 Task: Find connections with filter location Traun with filter topic #happyfounderswith filter profile language German with filter current company Havells India Ltd with filter school Dr B R Ambedkar National Institute of Technology, Jalandhar with filter industry Periodical Publishing with filter service category Management Consulting with filter keywords title Speech Pathologist
Action: Mouse moved to (590, 110)
Screenshot: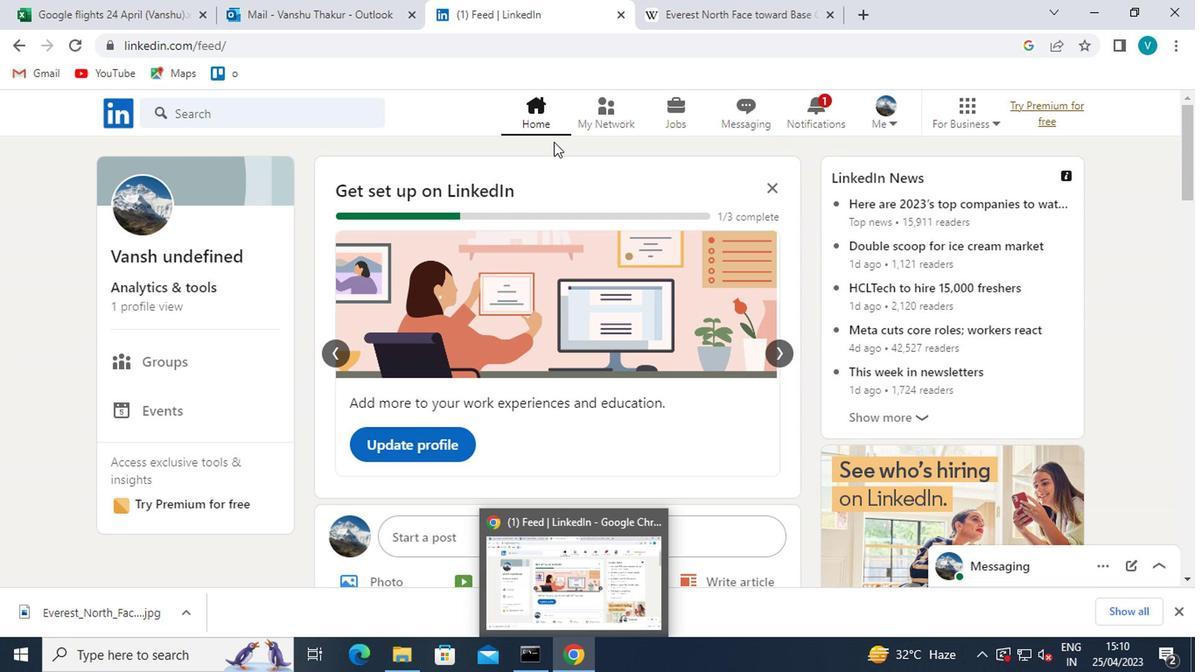
Action: Mouse pressed left at (590, 110)
Screenshot: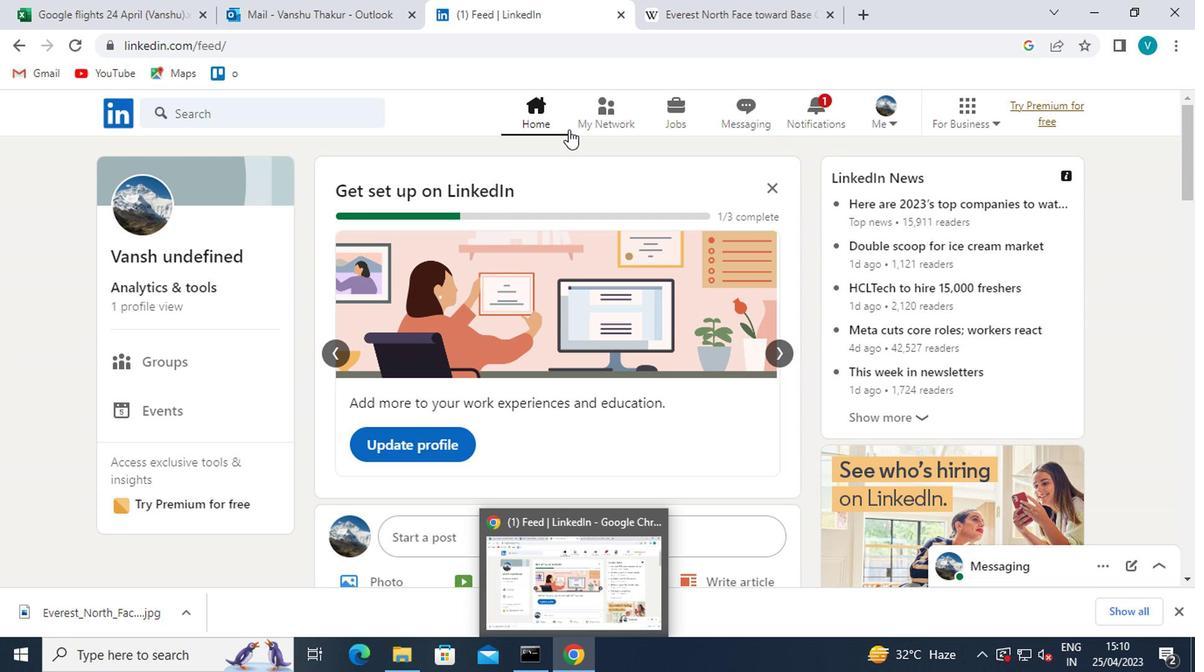 
Action: Mouse moved to (182, 205)
Screenshot: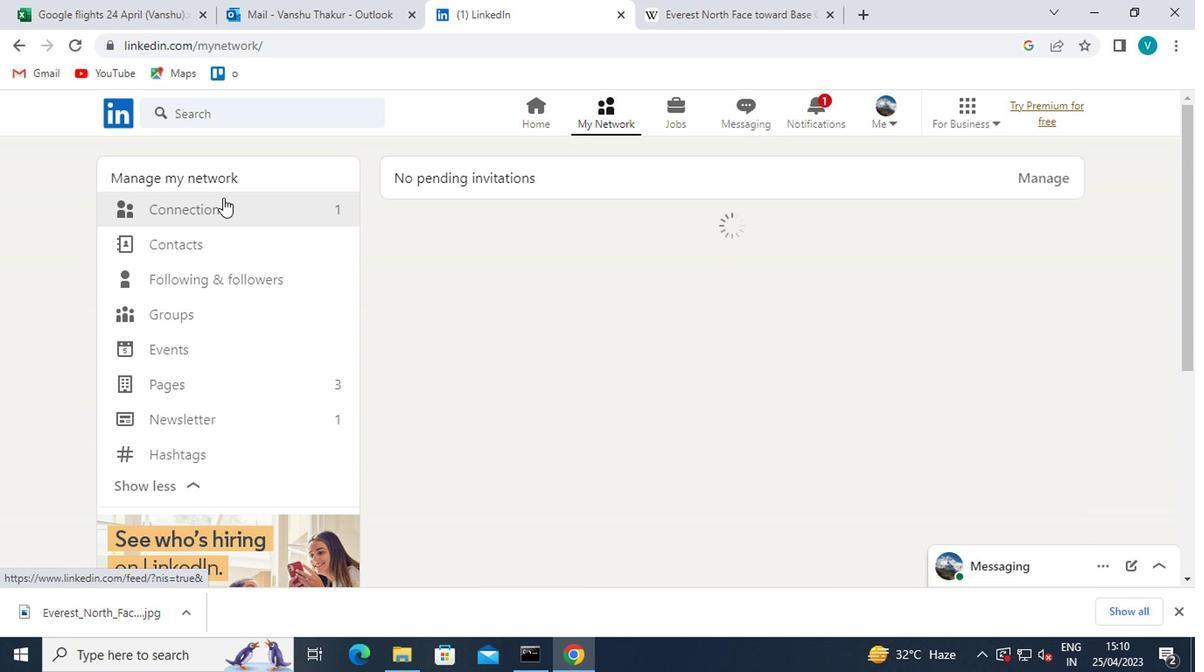 
Action: Mouse pressed left at (182, 205)
Screenshot: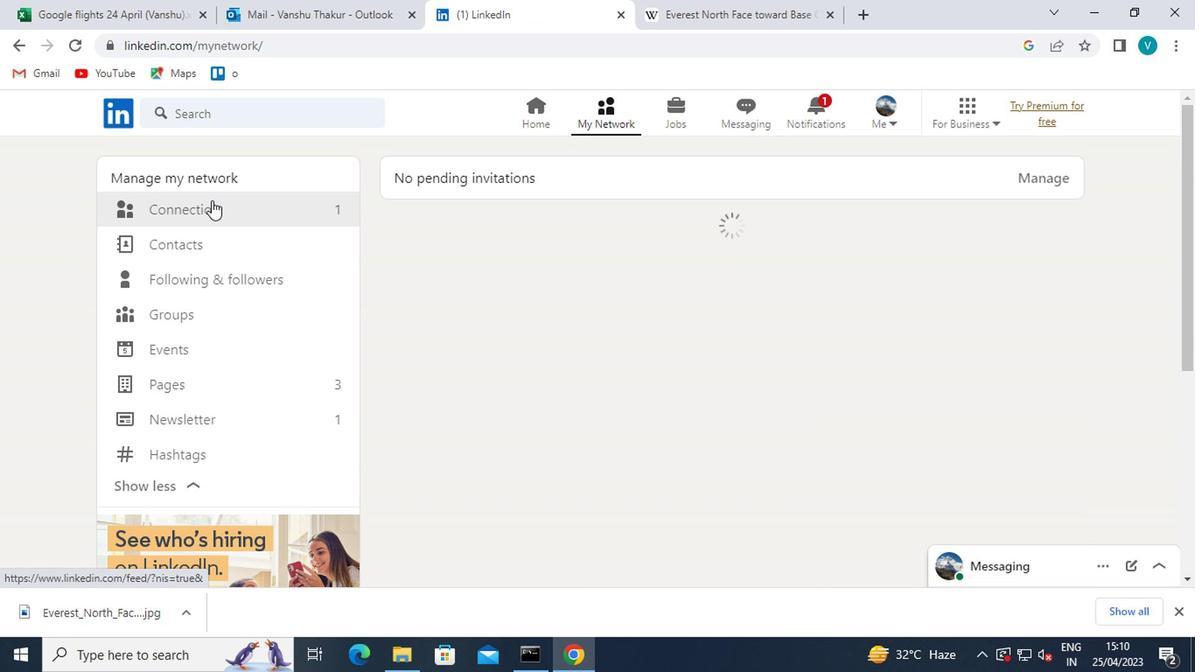 
Action: Mouse moved to (723, 212)
Screenshot: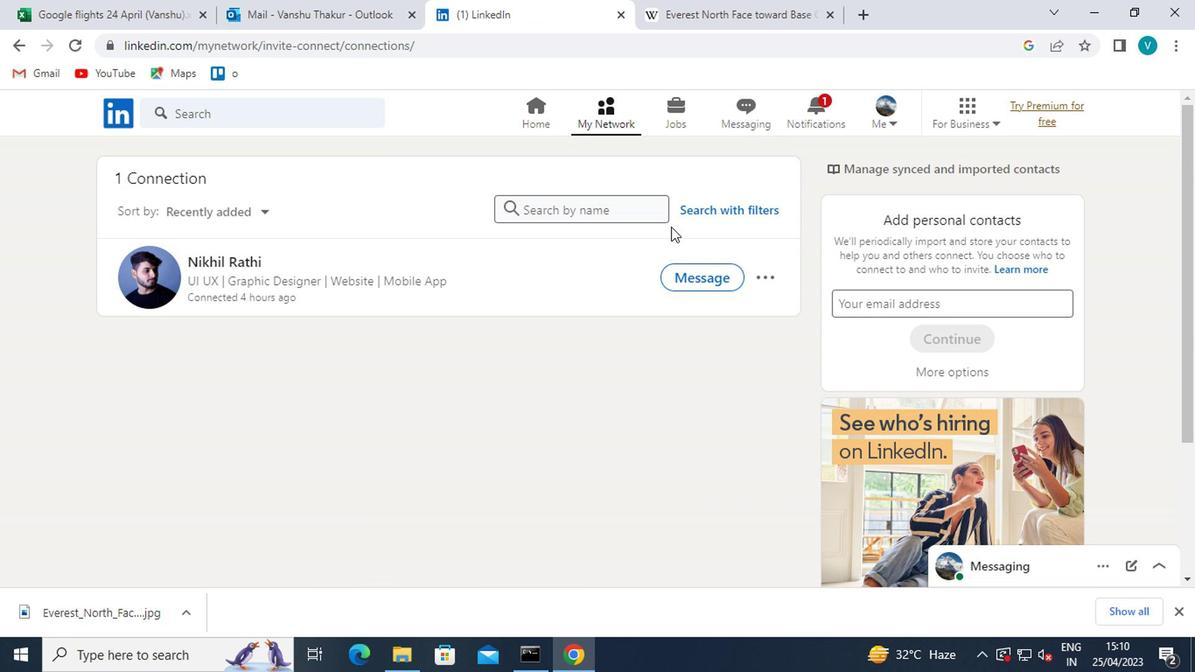 
Action: Mouse pressed left at (723, 212)
Screenshot: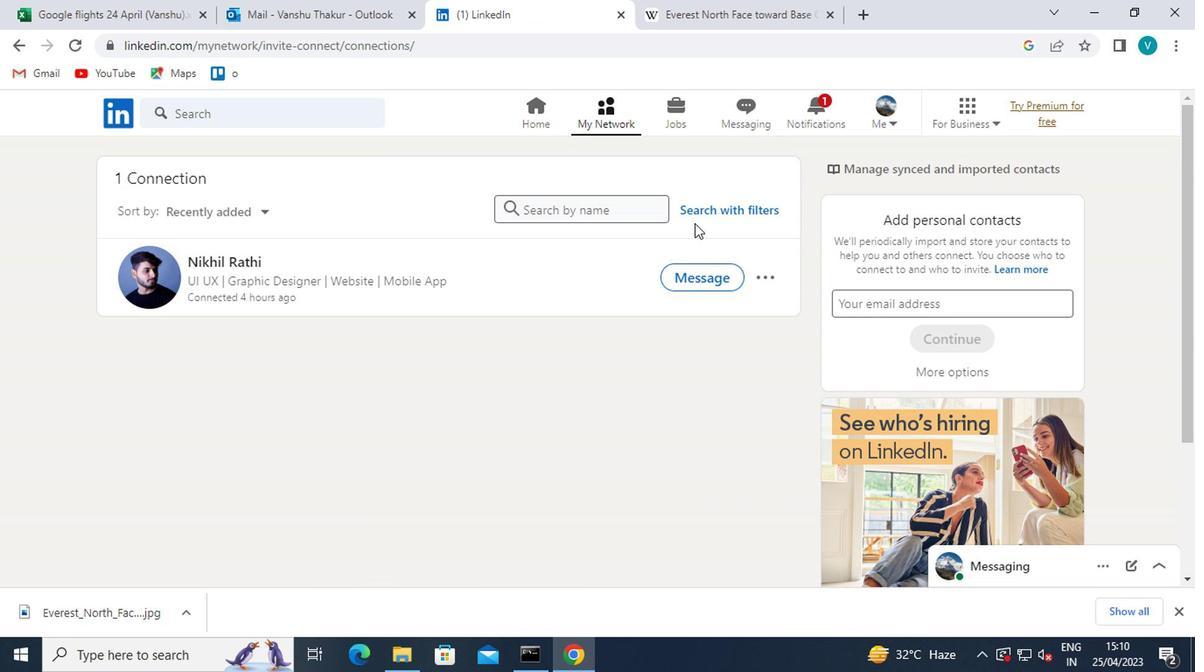 
Action: Mouse moved to (598, 161)
Screenshot: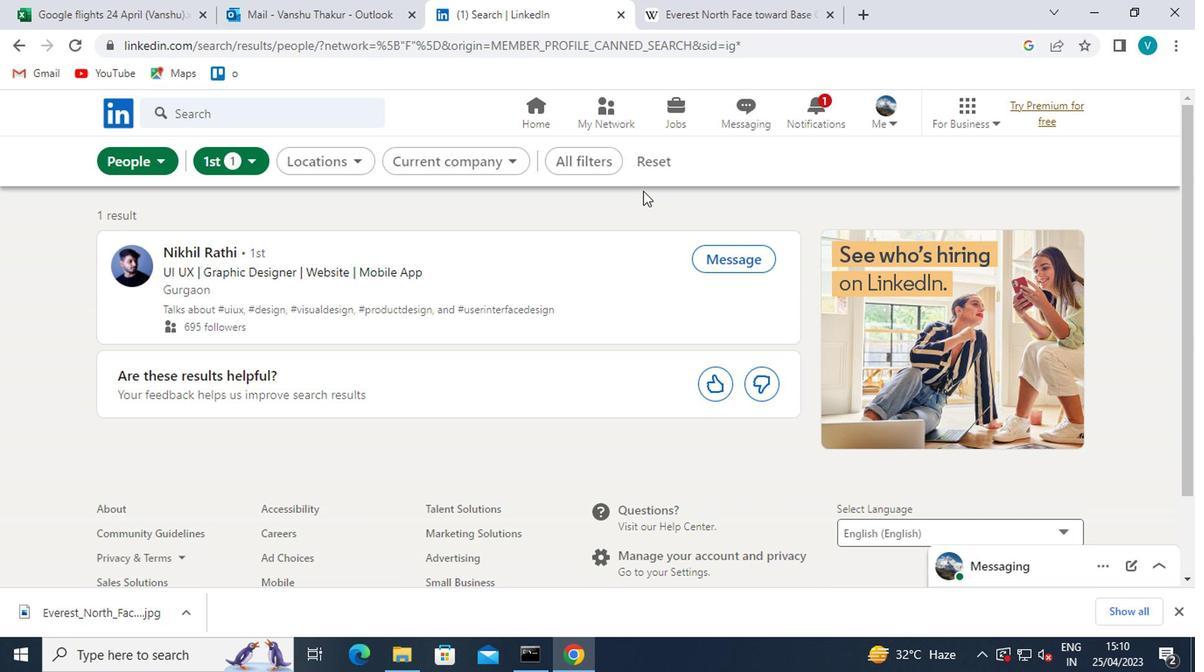 
Action: Mouse pressed left at (598, 161)
Screenshot: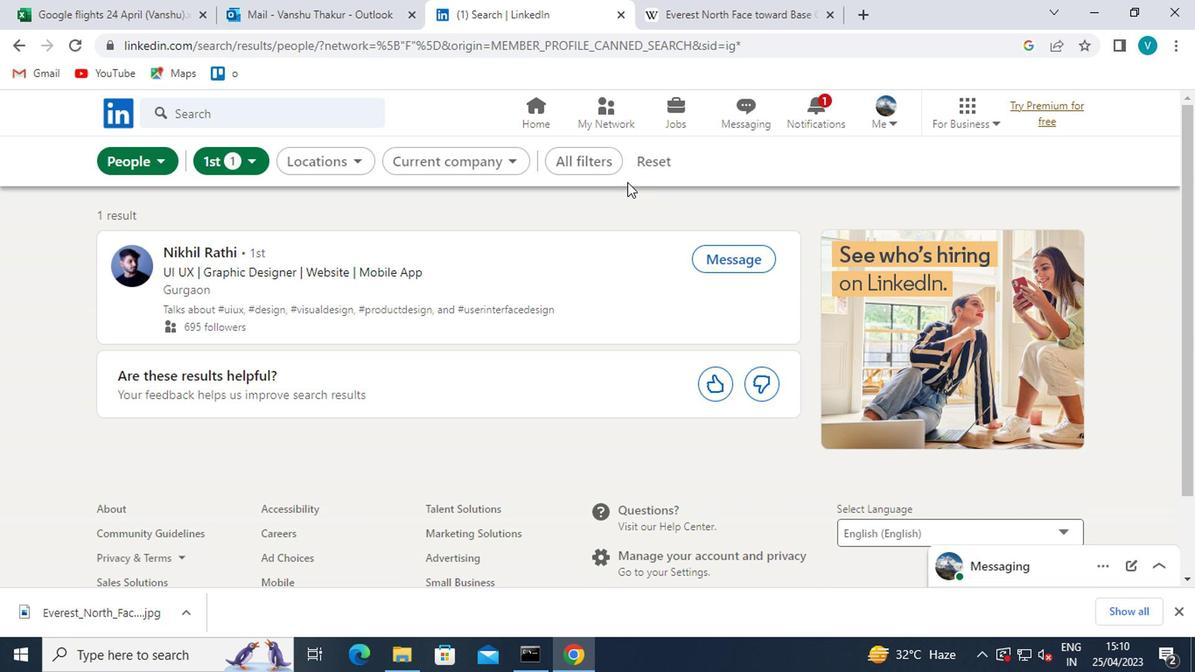 
Action: Mouse moved to (786, 311)
Screenshot: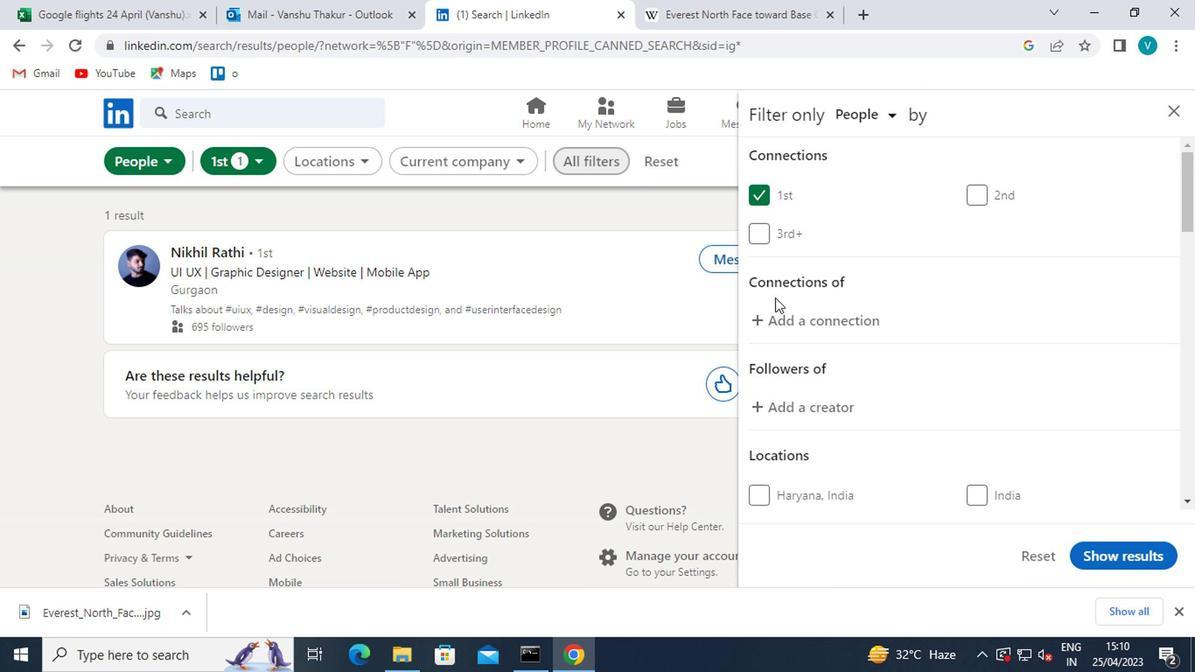 
Action: Mouse scrolled (786, 311) with delta (0, 0)
Screenshot: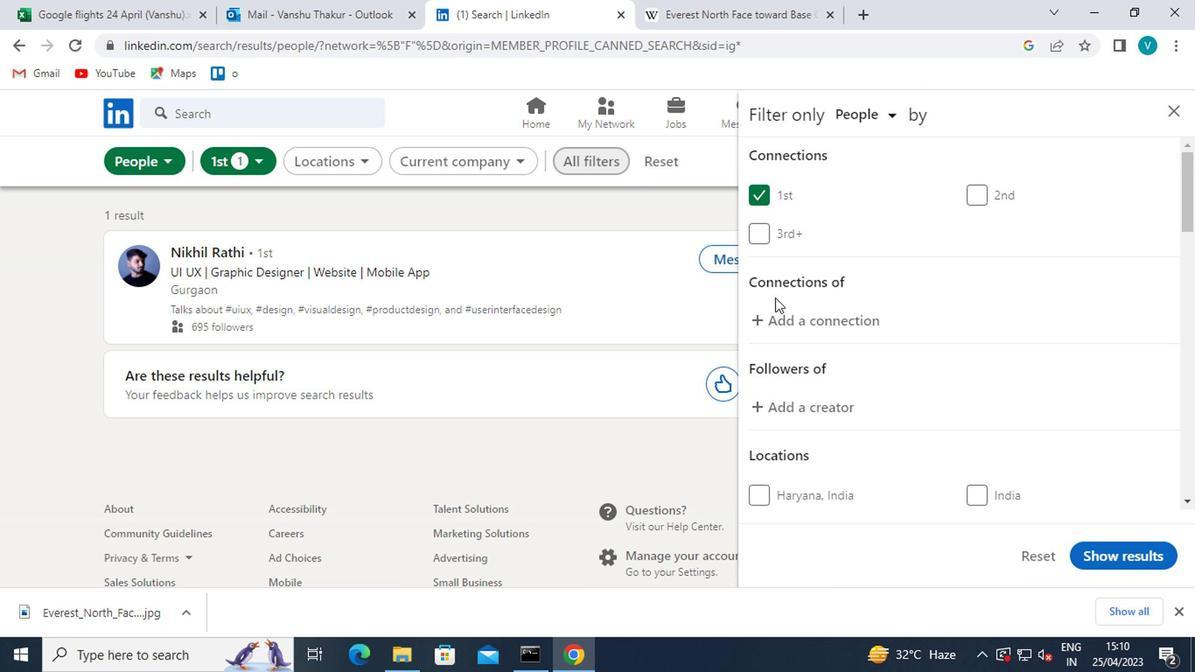 
Action: Mouse moved to (788, 313)
Screenshot: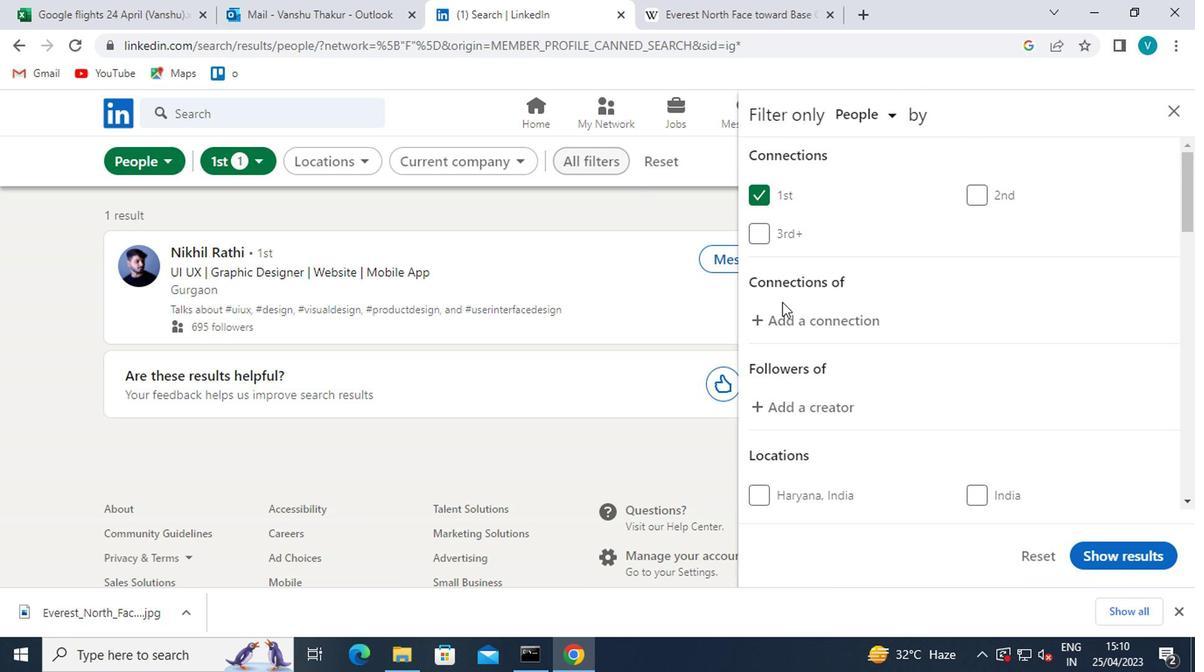 
Action: Mouse scrolled (788, 312) with delta (0, -1)
Screenshot: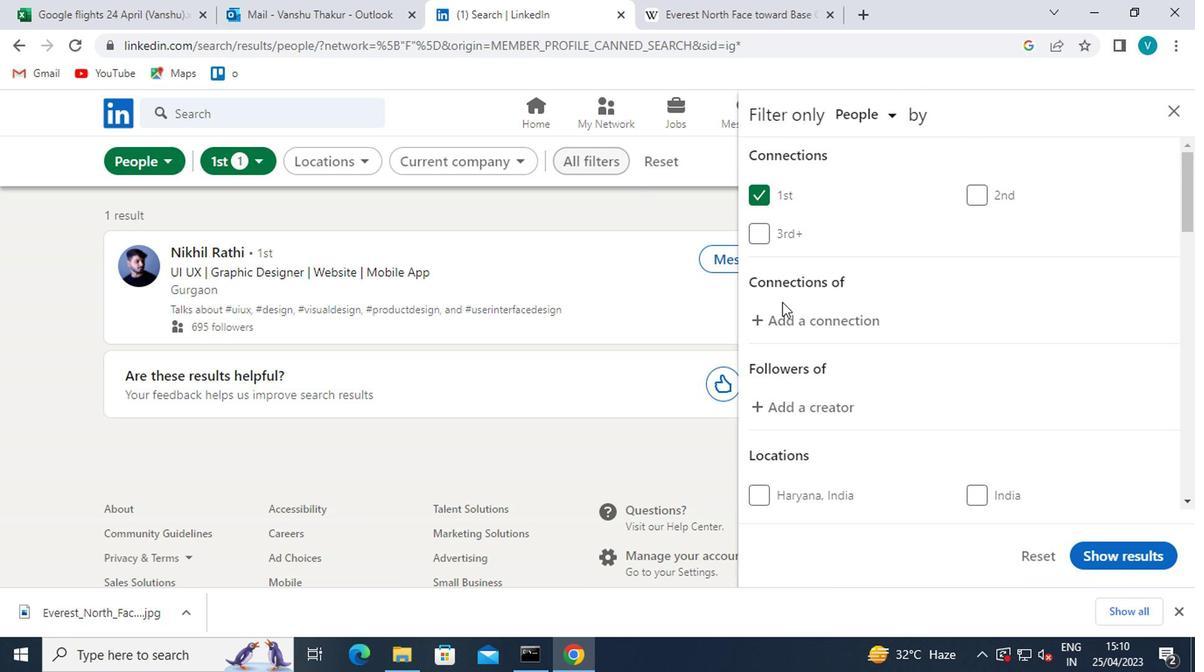 
Action: Mouse moved to (803, 391)
Screenshot: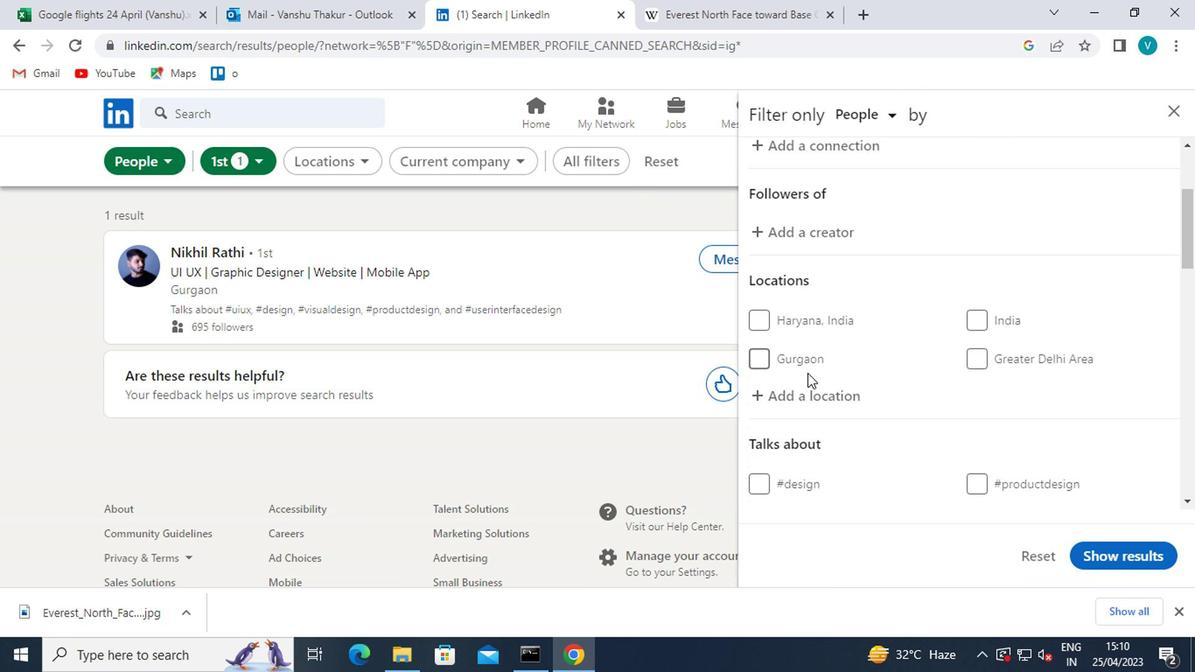 
Action: Mouse pressed left at (803, 391)
Screenshot: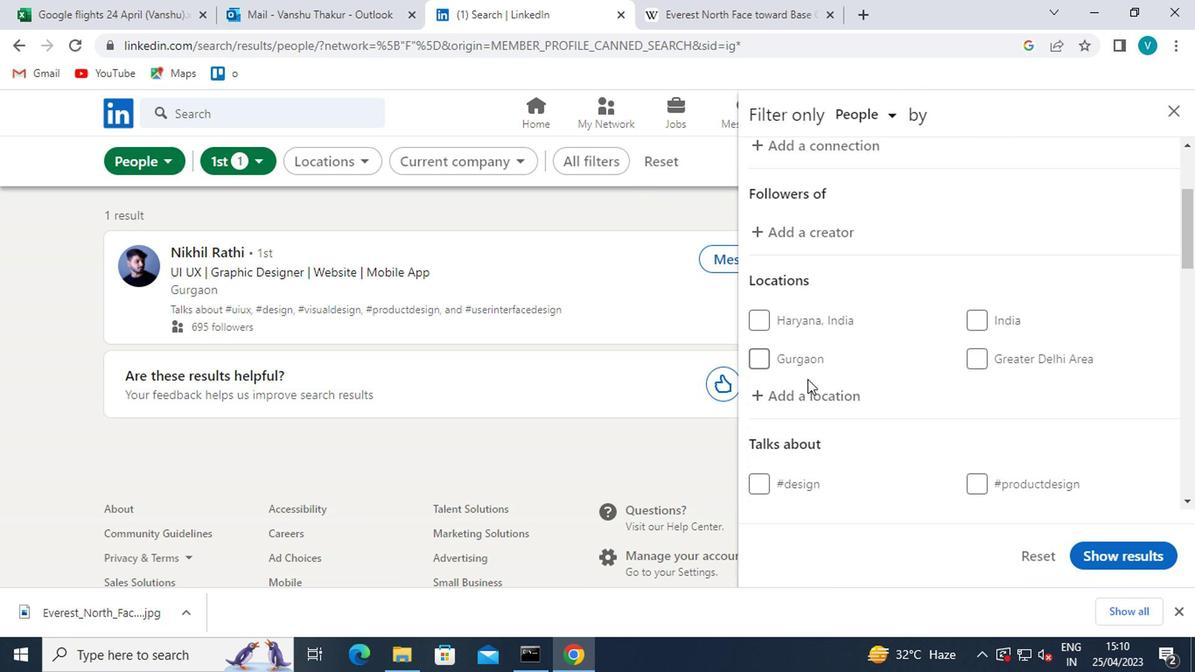 
Action: Key pressed <Key.shift>TRAUN
Screenshot: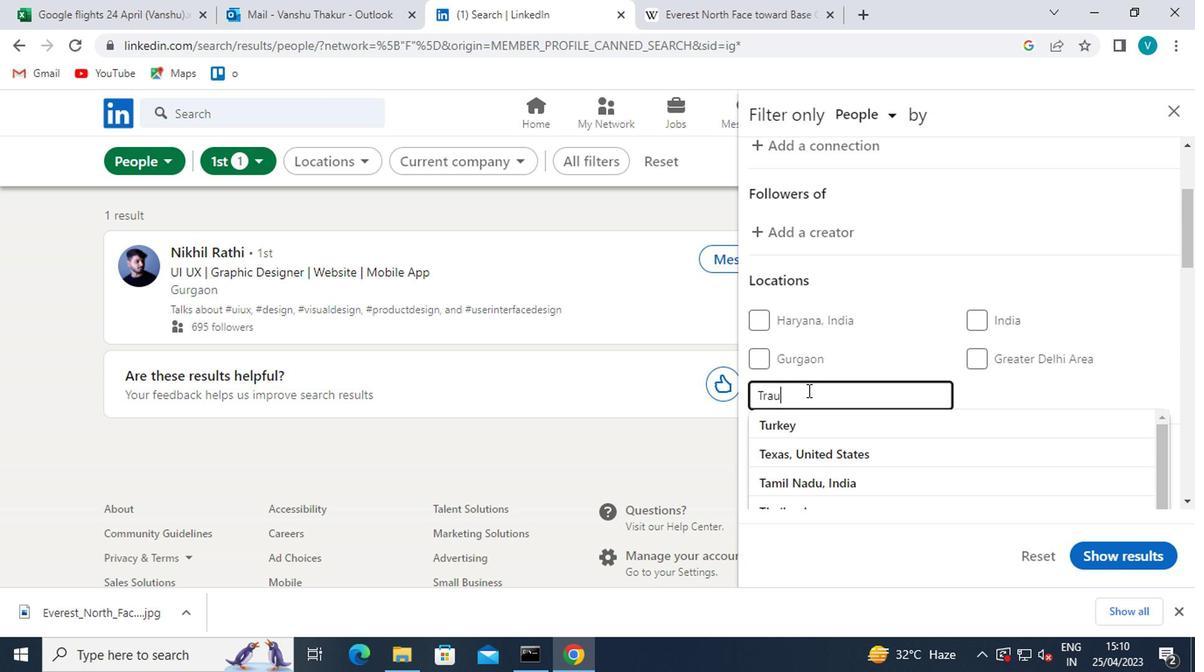 
Action: Mouse moved to (806, 435)
Screenshot: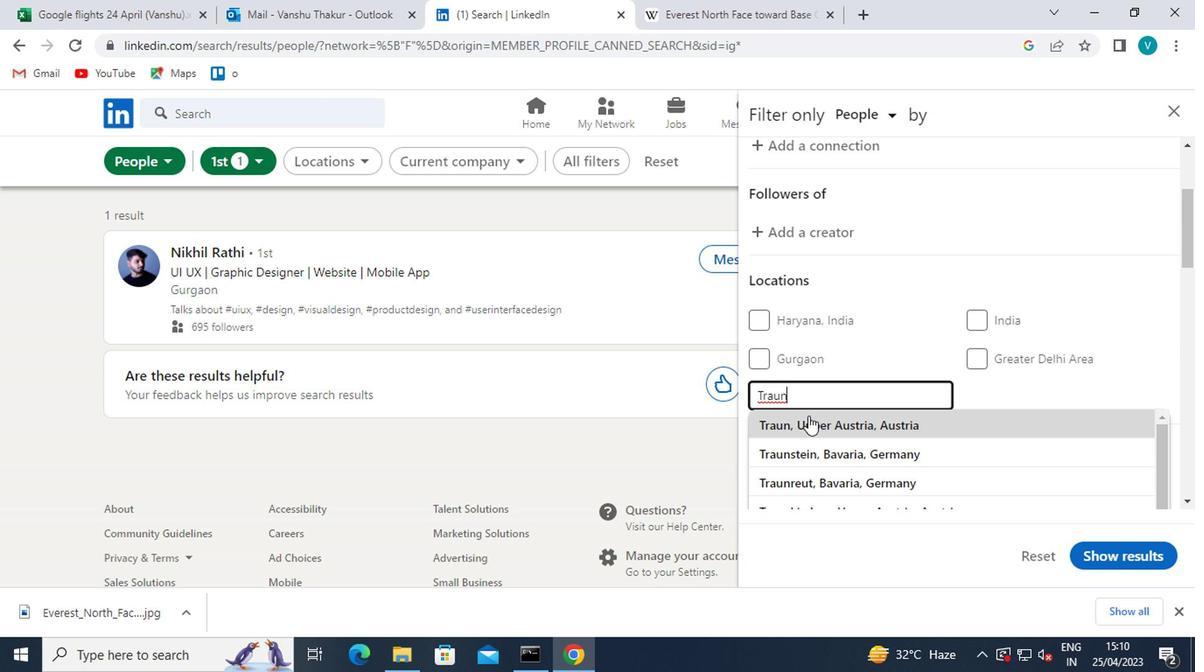 
Action: Mouse pressed left at (806, 435)
Screenshot: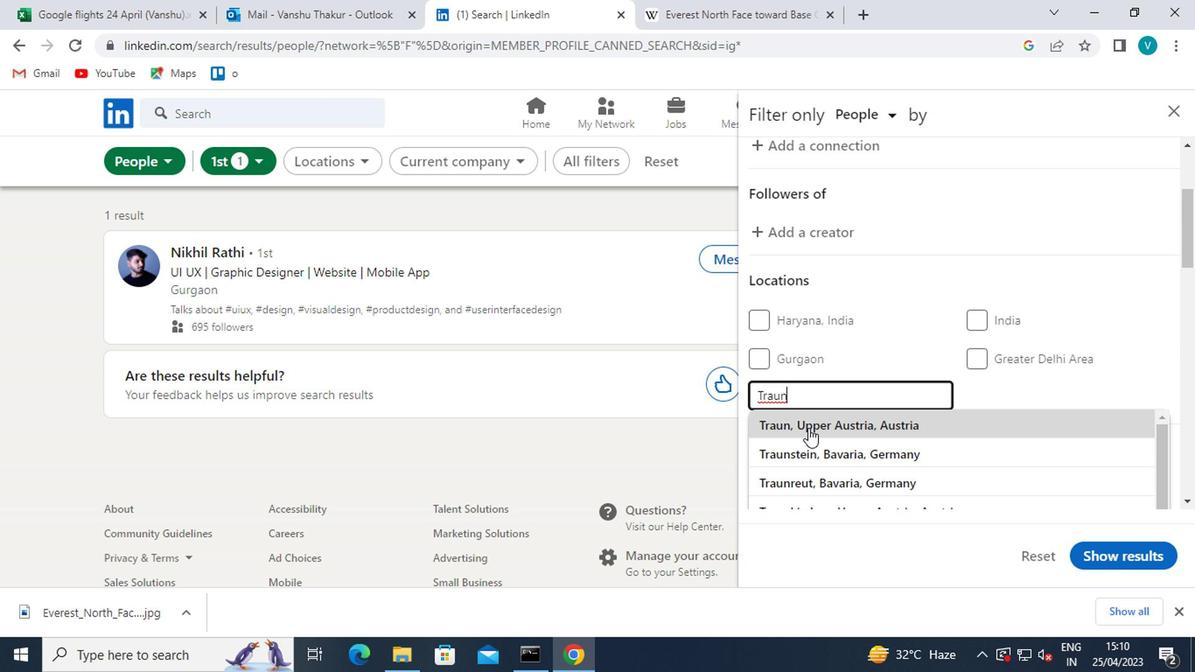 
Action: Mouse moved to (818, 435)
Screenshot: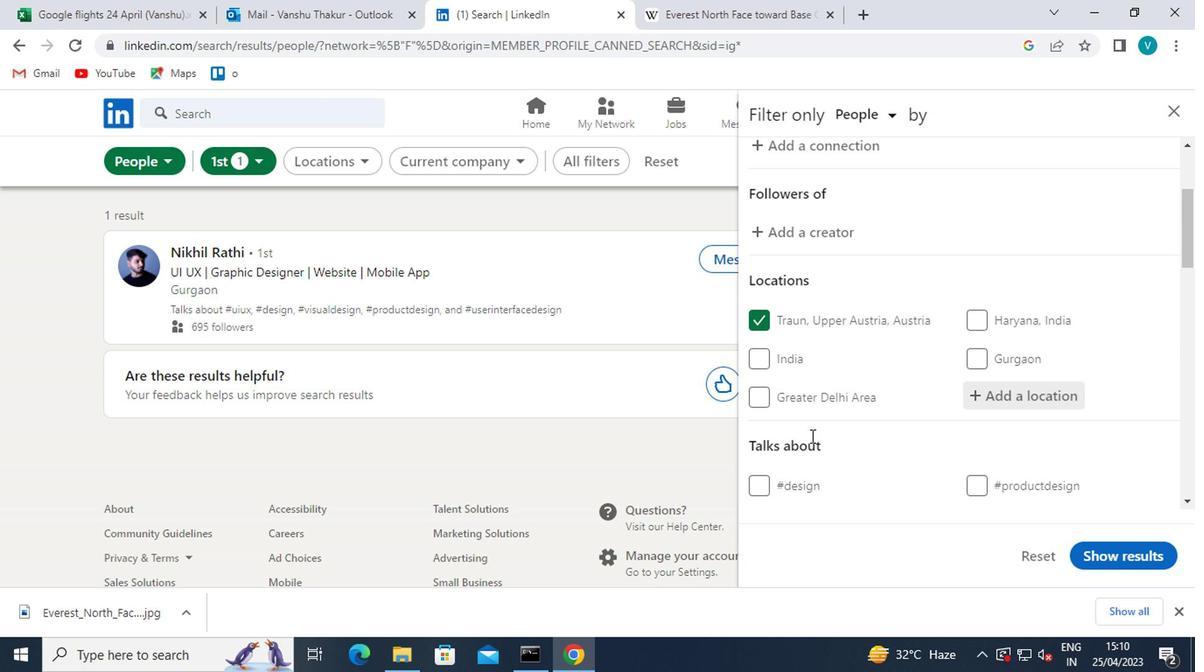 
Action: Mouse scrolled (818, 433) with delta (0, -1)
Screenshot: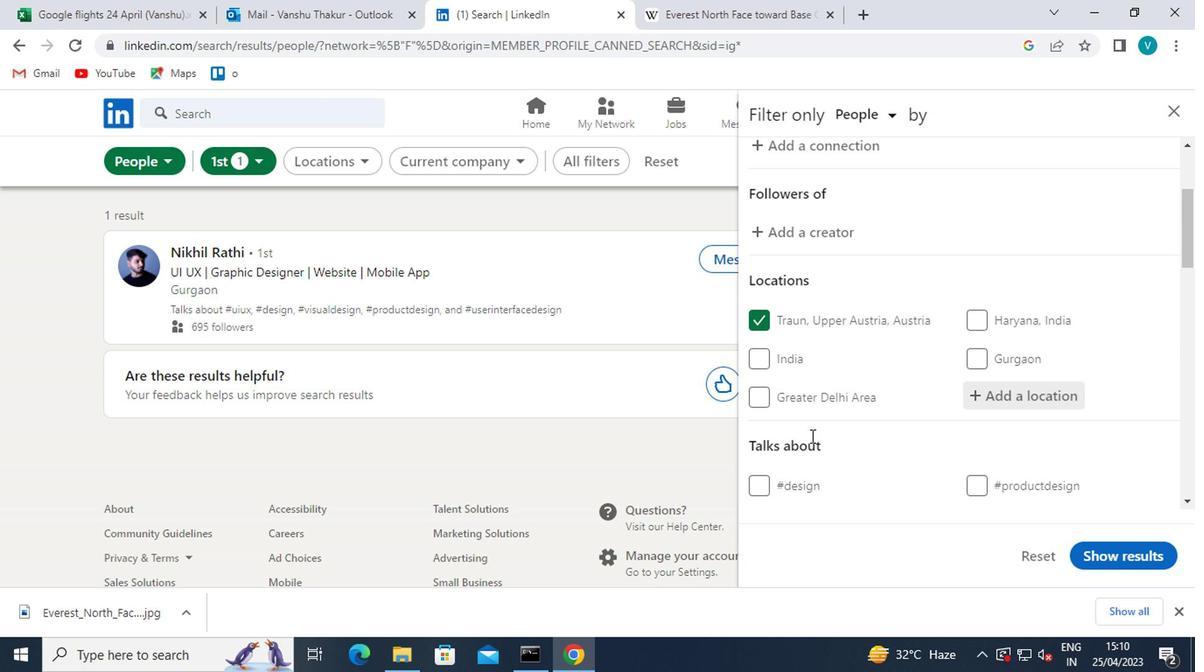 
Action: Mouse moved to (819, 435)
Screenshot: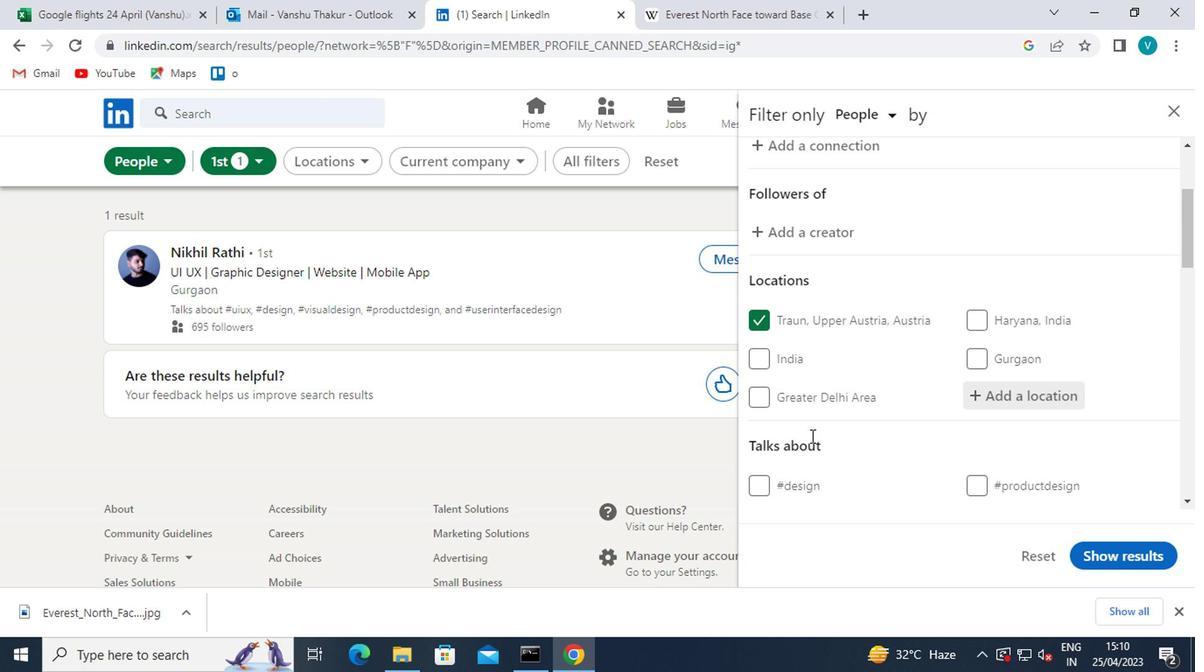 
Action: Mouse scrolled (819, 433) with delta (0, -1)
Screenshot: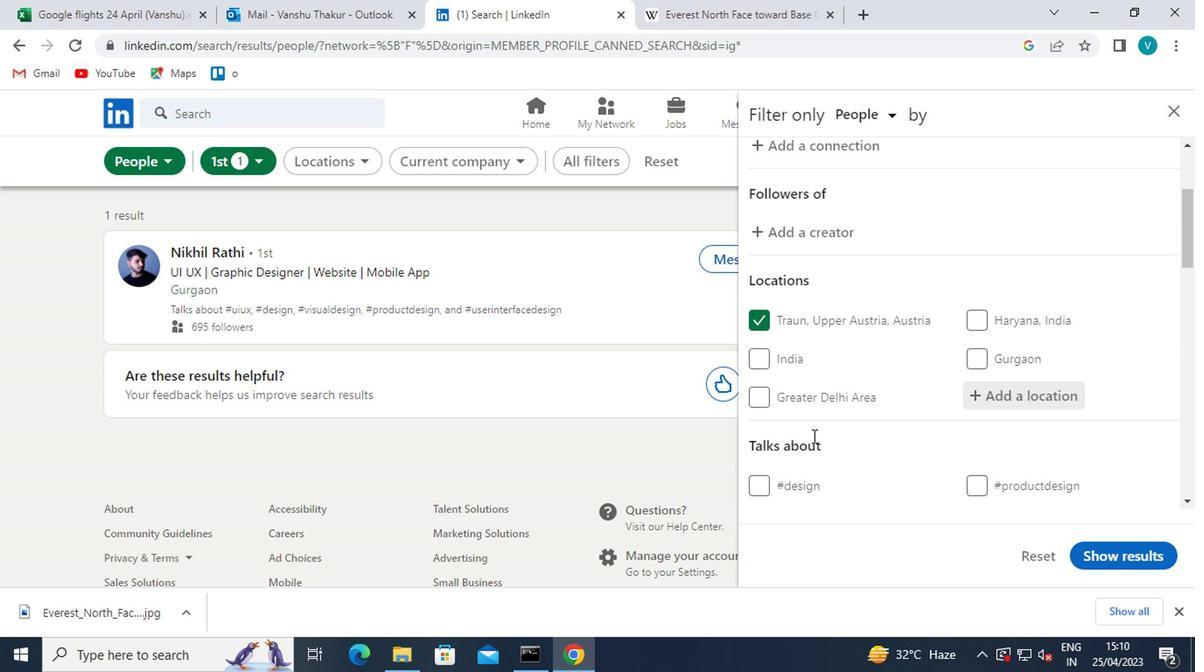 
Action: Mouse moved to (979, 383)
Screenshot: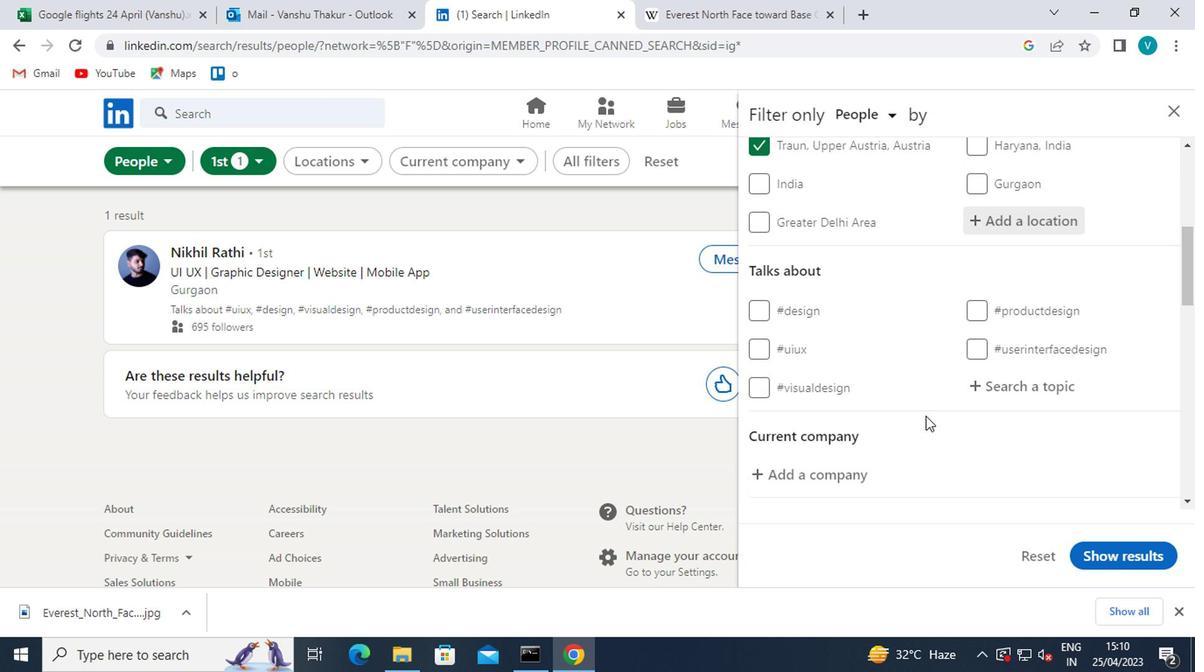 
Action: Mouse pressed left at (979, 383)
Screenshot: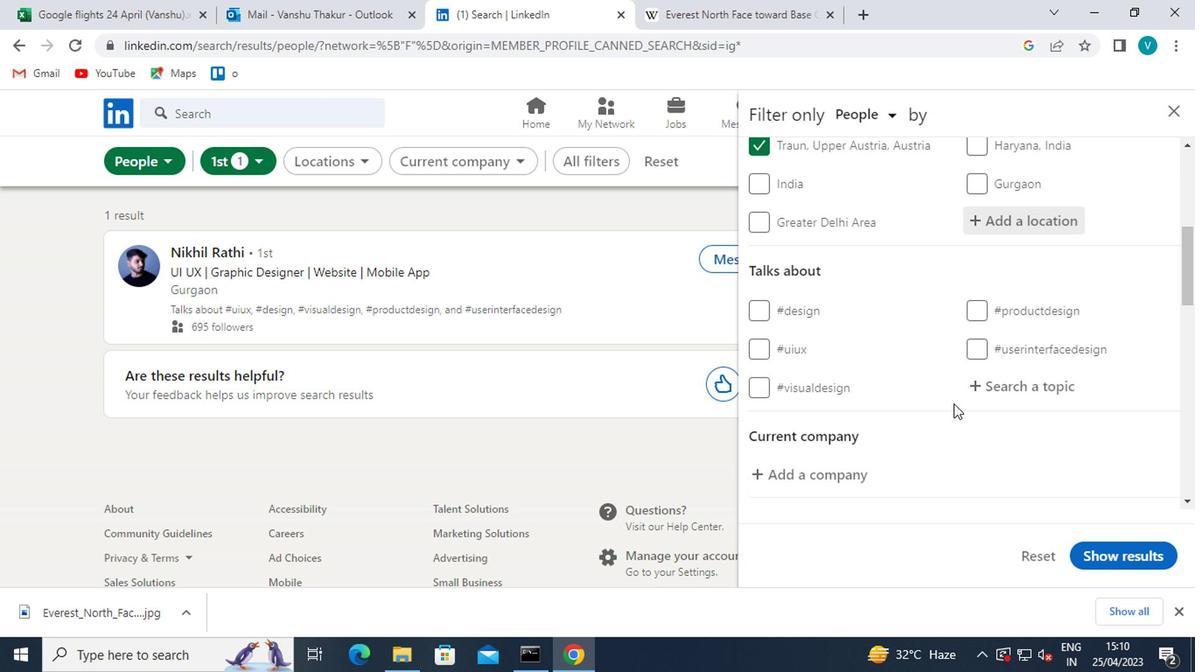 
Action: Mouse moved to (979, 383)
Screenshot: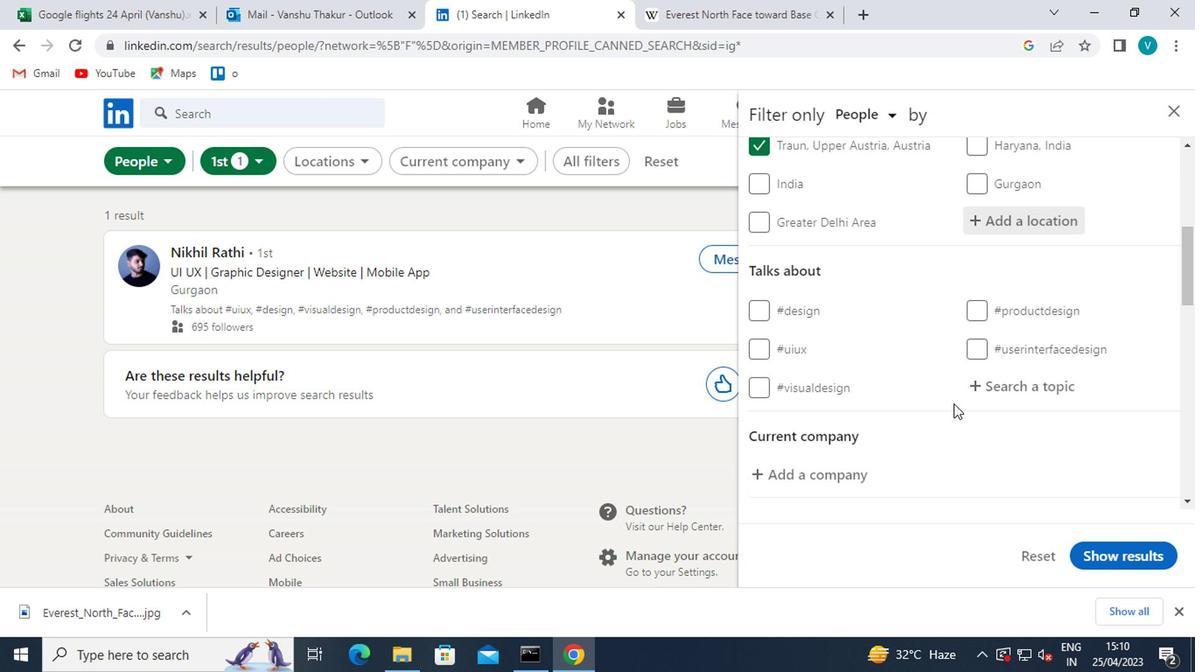 
Action: Key pressed <Key.shift><Key.shift><Key.shift>#HAPPYFOUNDERS
Screenshot: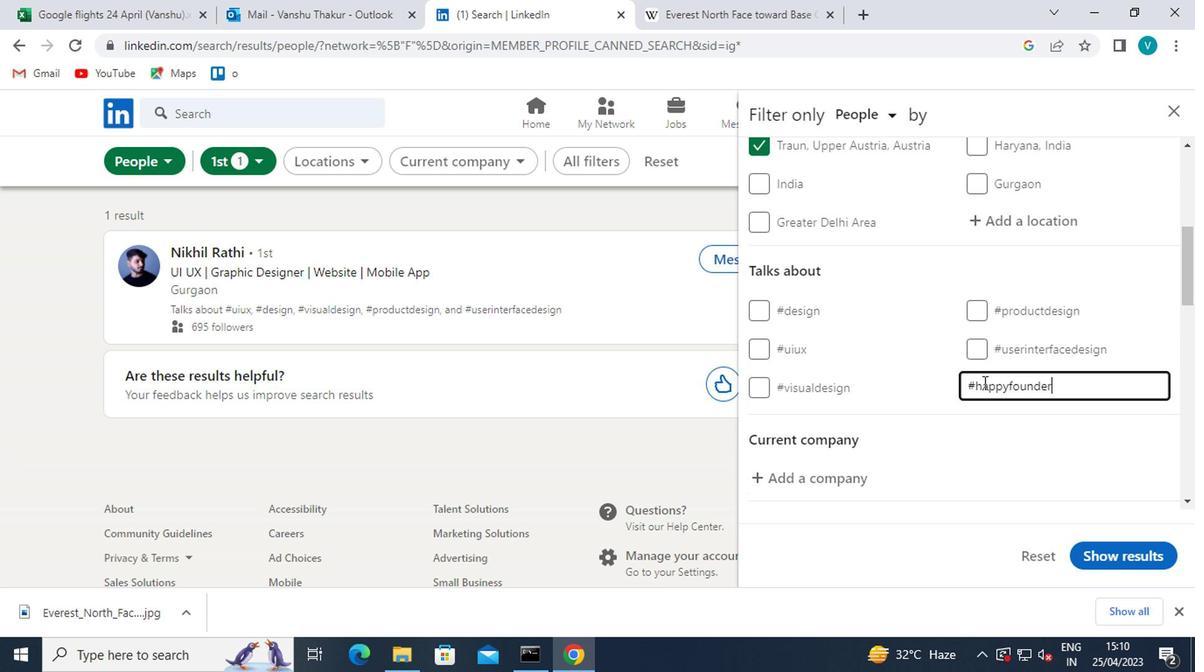 
Action: Mouse moved to (1020, 418)
Screenshot: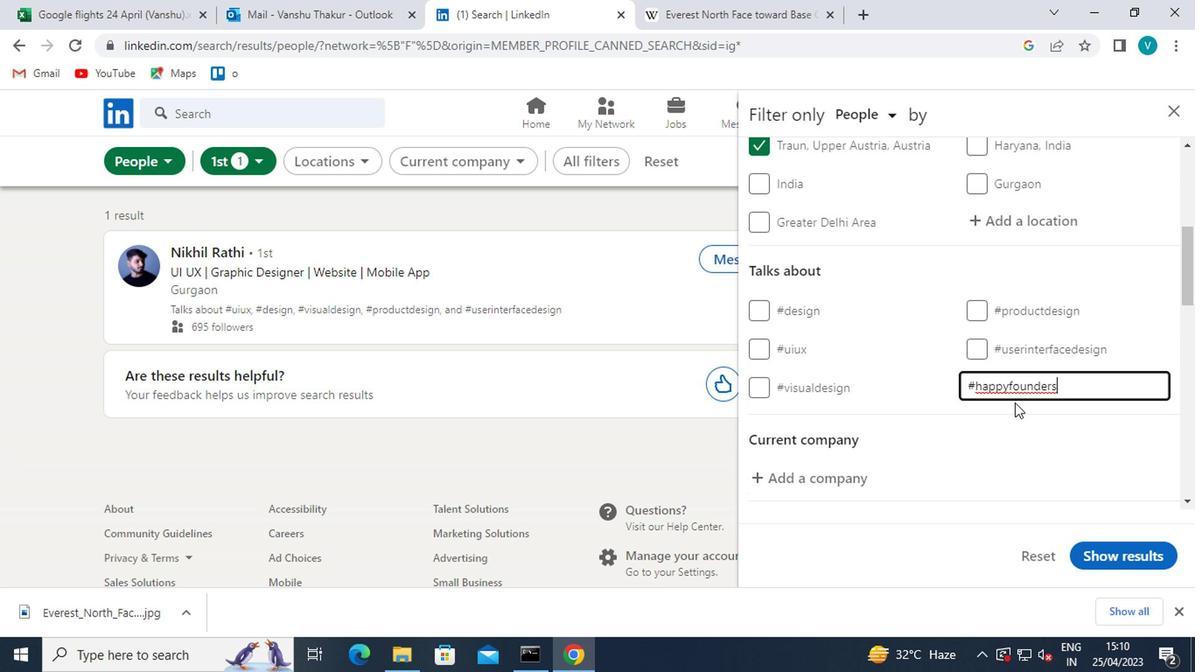 
Action: Mouse pressed left at (1020, 418)
Screenshot: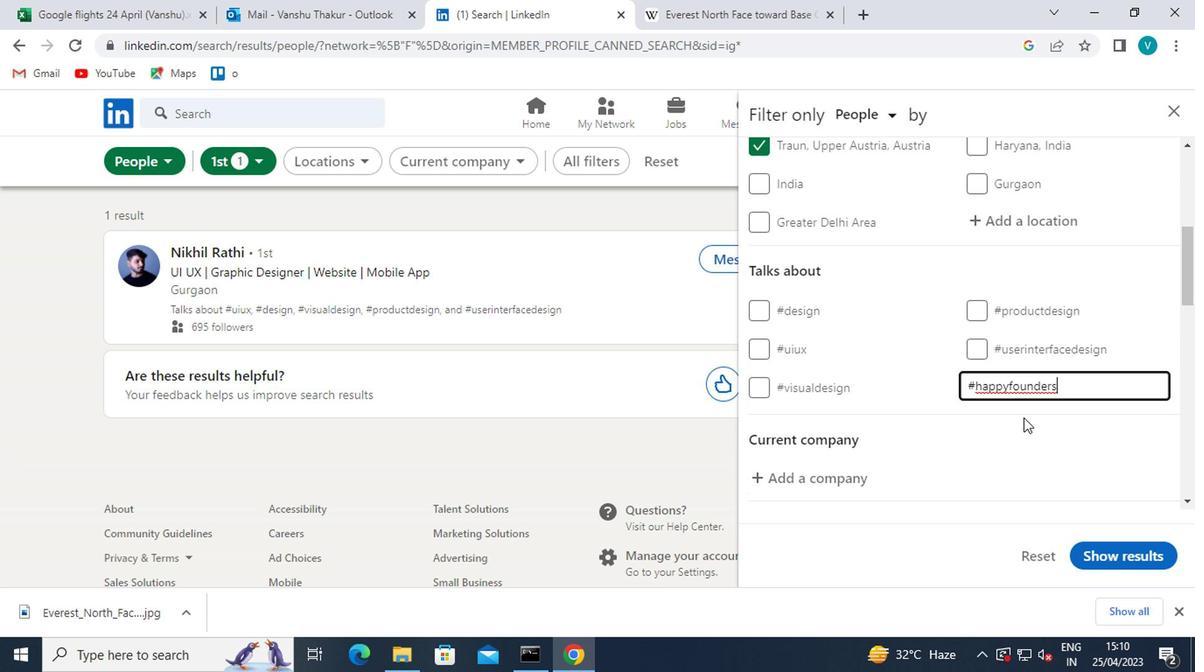 
Action: Mouse scrolled (1020, 417) with delta (0, 0)
Screenshot: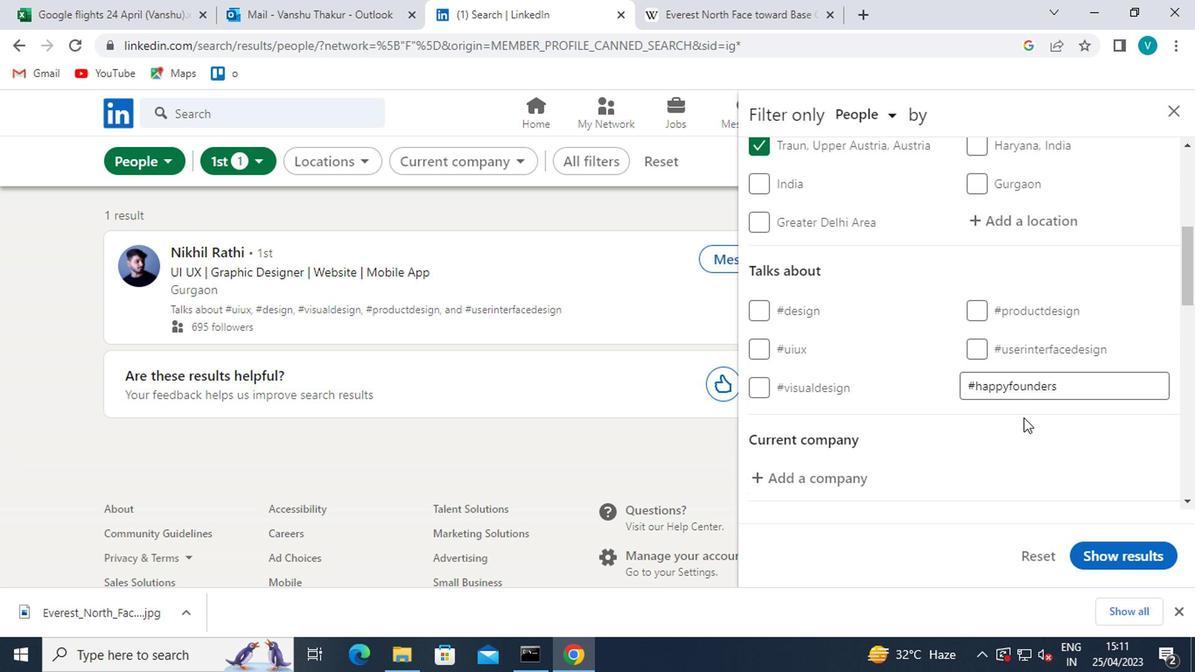 
Action: Mouse scrolled (1020, 417) with delta (0, 0)
Screenshot: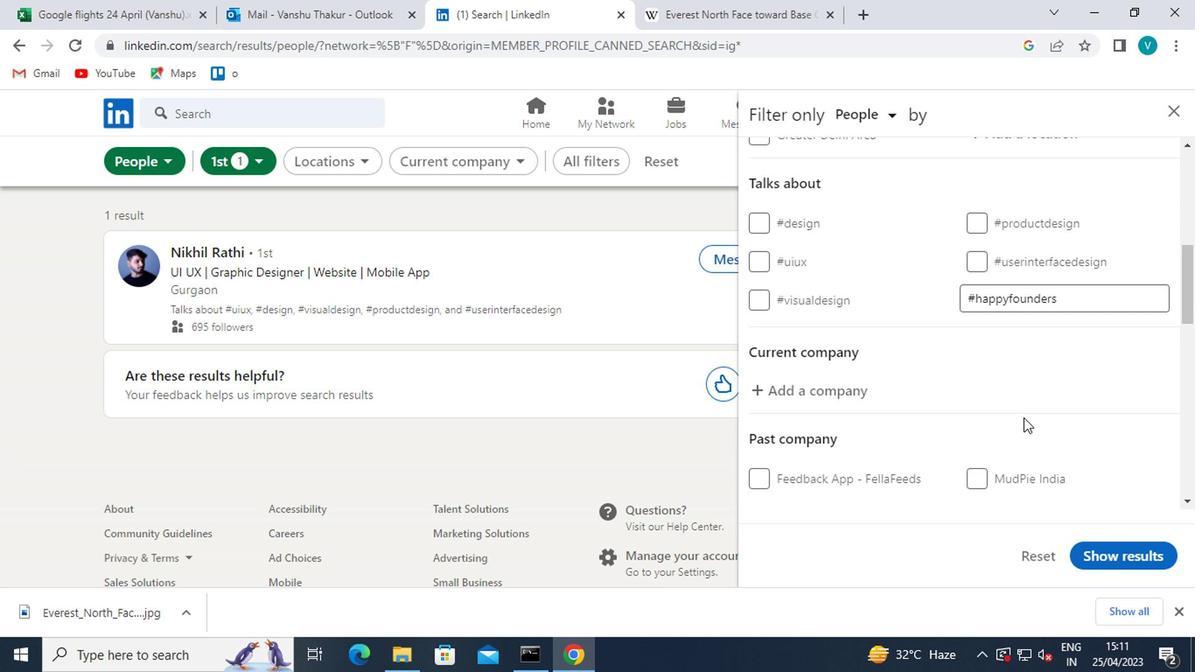 
Action: Mouse scrolled (1020, 417) with delta (0, 0)
Screenshot: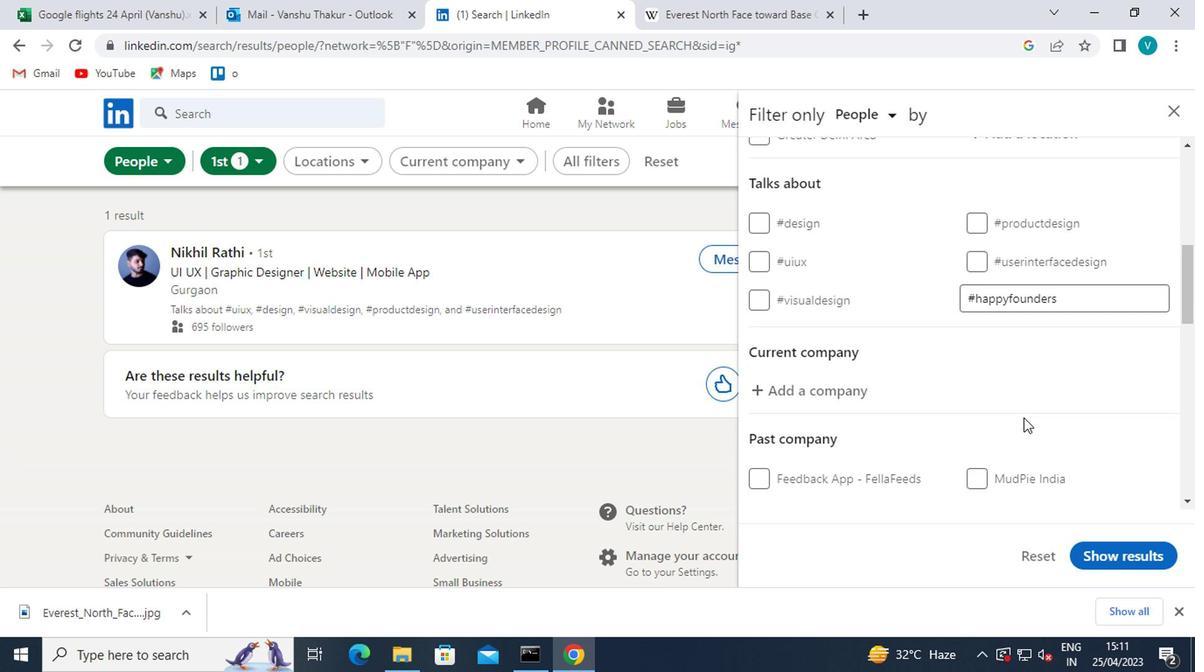 
Action: Mouse scrolled (1020, 417) with delta (0, 0)
Screenshot: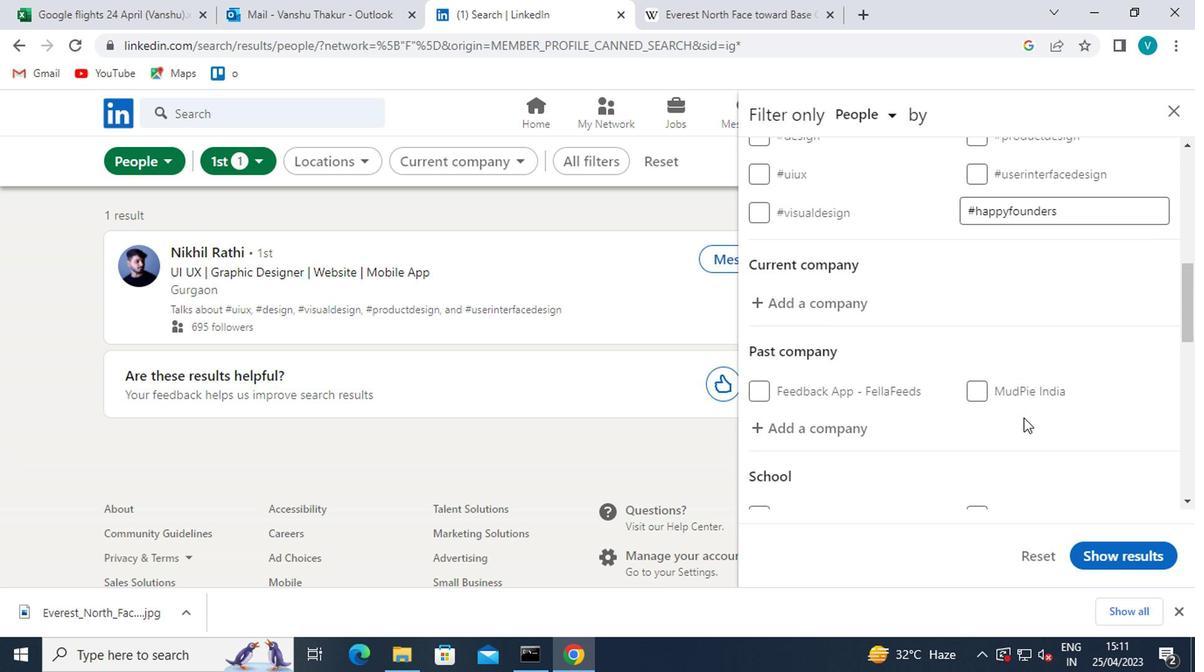 
Action: Mouse scrolled (1020, 417) with delta (0, 0)
Screenshot: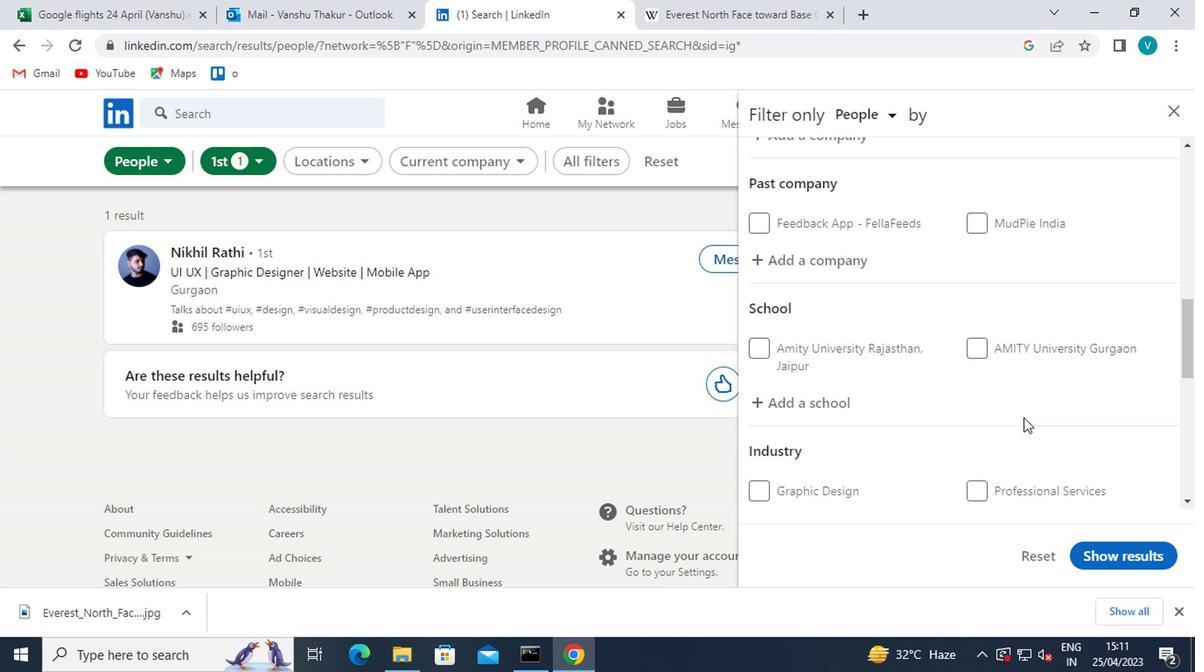 
Action: Mouse scrolled (1020, 417) with delta (0, 0)
Screenshot: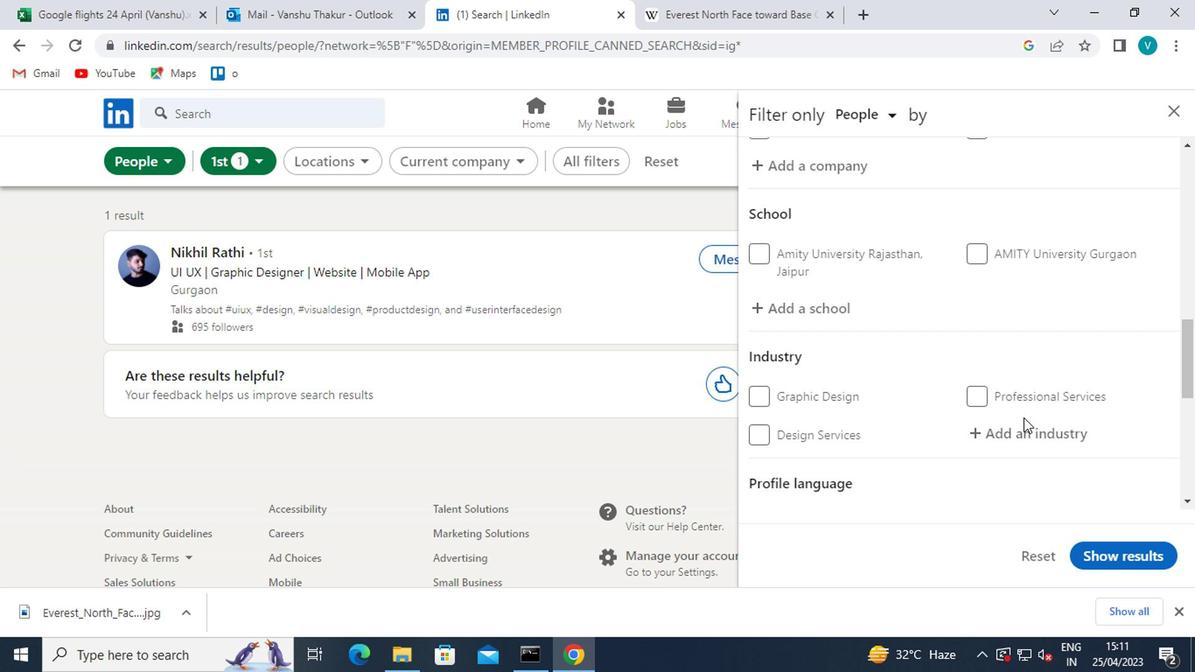
Action: Mouse scrolled (1020, 419) with delta (0, 1)
Screenshot: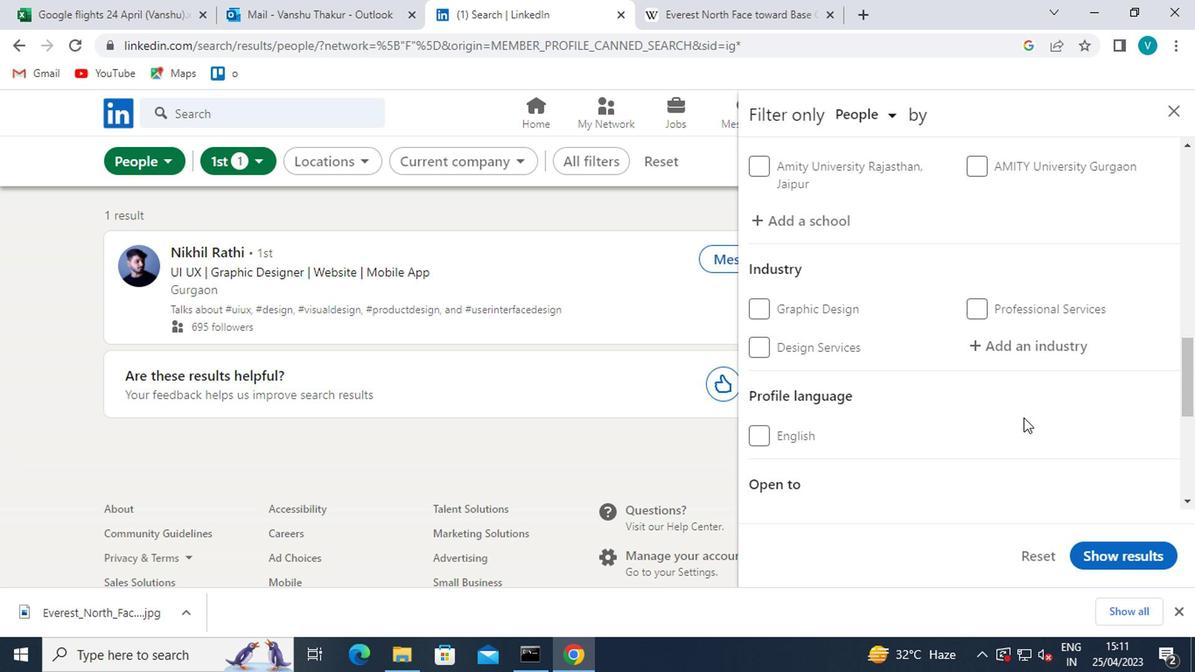 
Action: Mouse scrolled (1020, 419) with delta (0, 1)
Screenshot: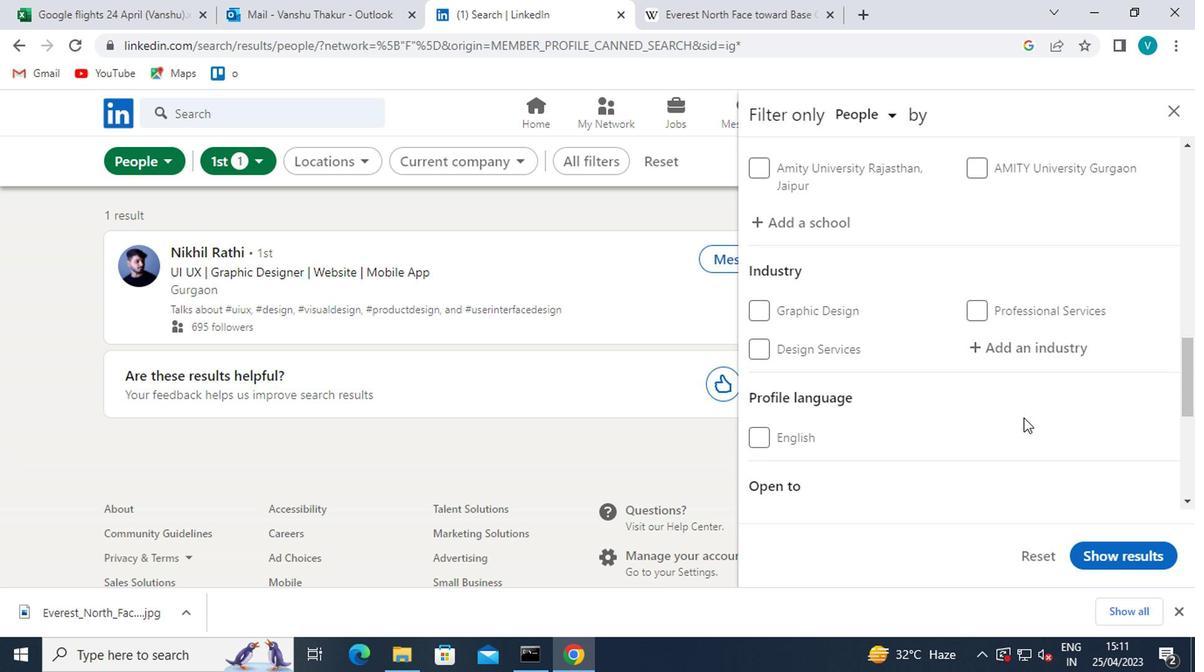 
Action: Mouse scrolled (1020, 419) with delta (0, 1)
Screenshot: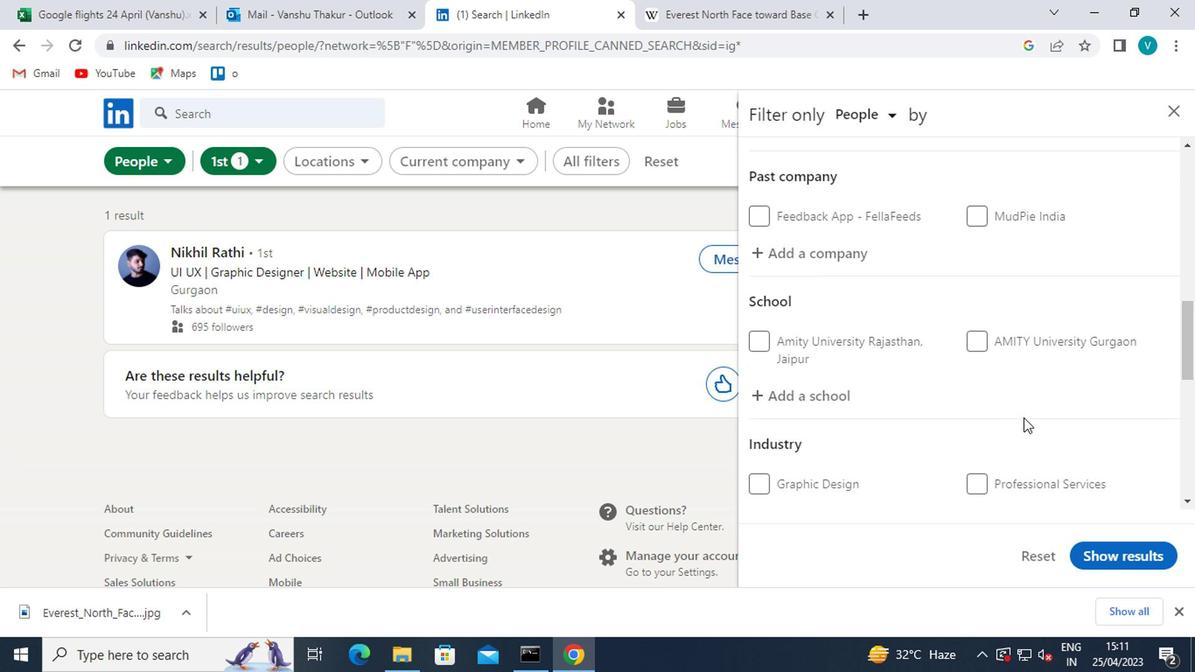 
Action: Mouse scrolled (1020, 419) with delta (0, 1)
Screenshot: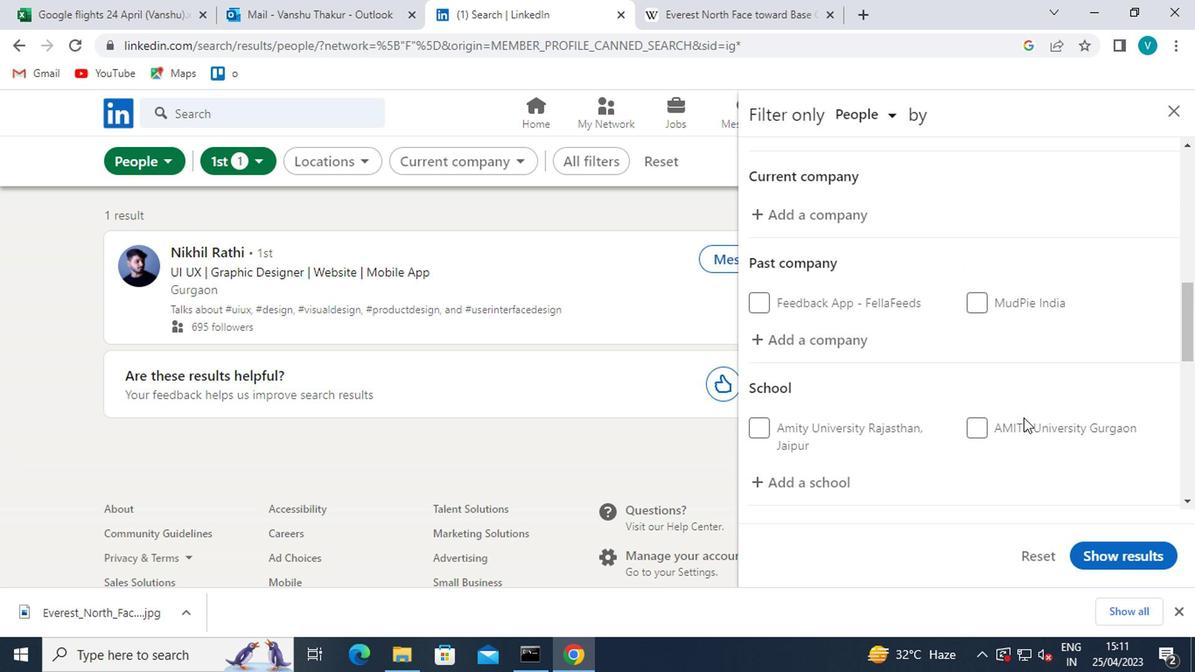 
Action: Mouse moved to (832, 306)
Screenshot: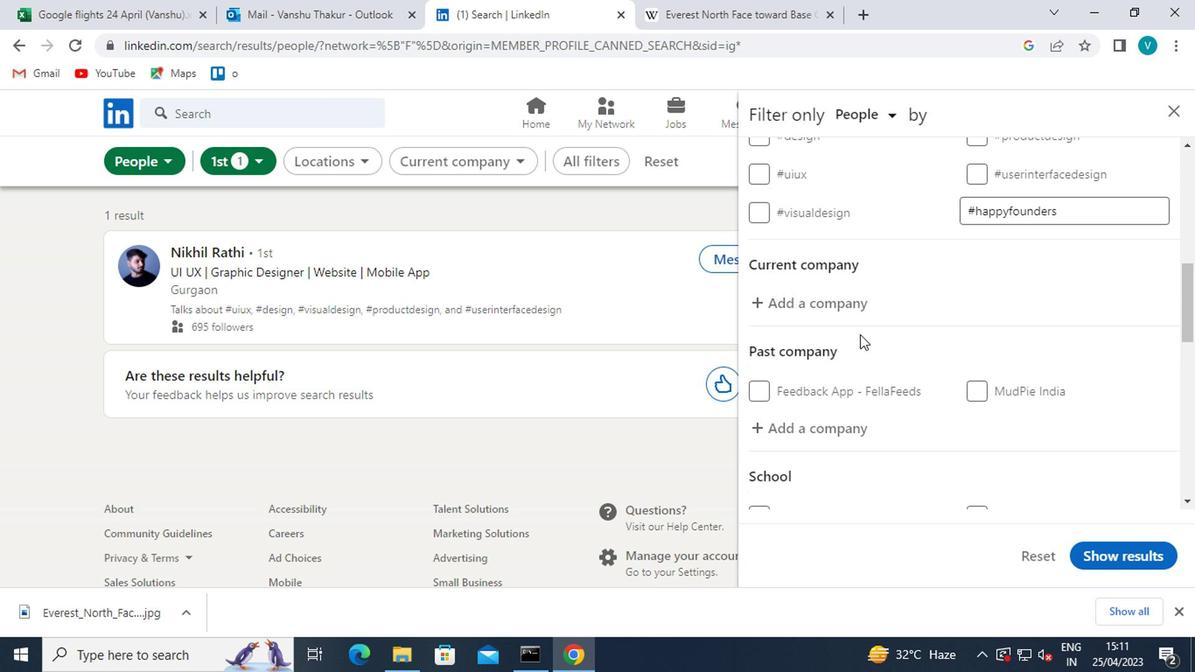 
Action: Mouse pressed left at (832, 306)
Screenshot: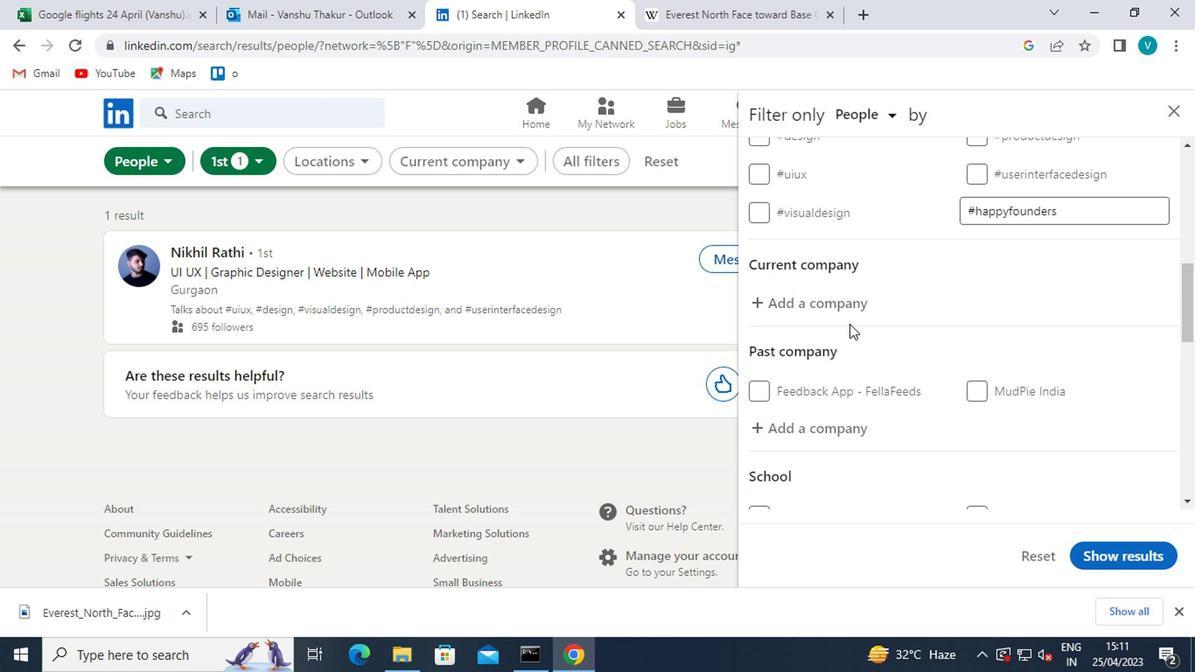 
Action: Mouse moved to (832, 305)
Screenshot: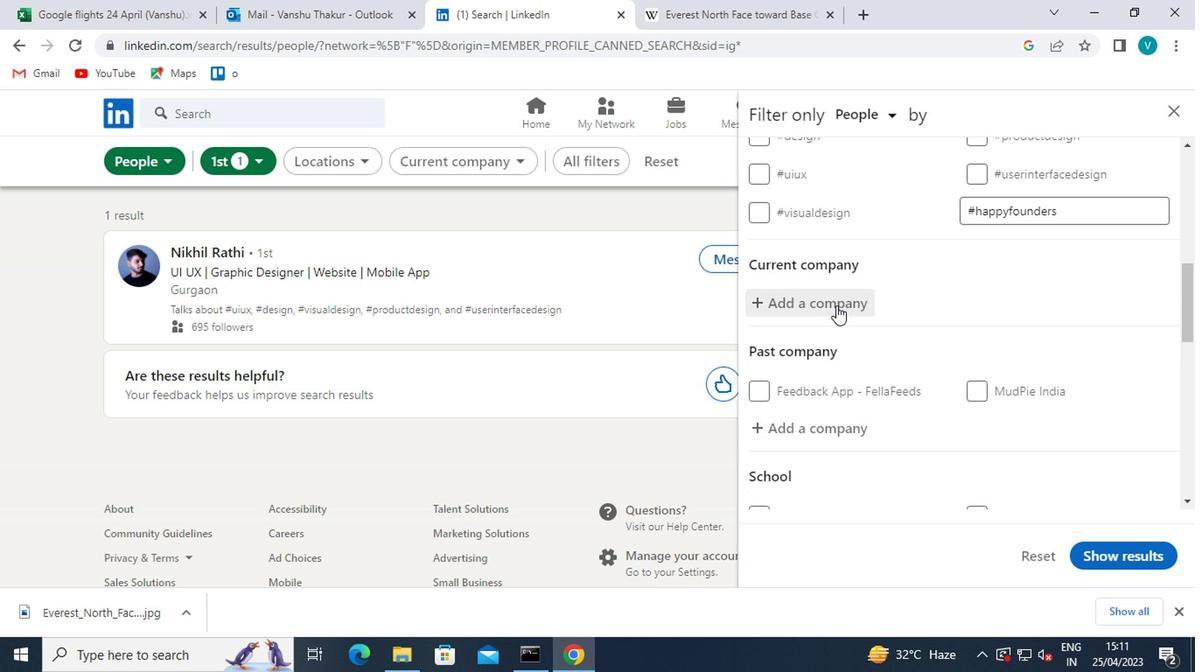
Action: Key pressed <Key.shift>HAVELLS
Screenshot: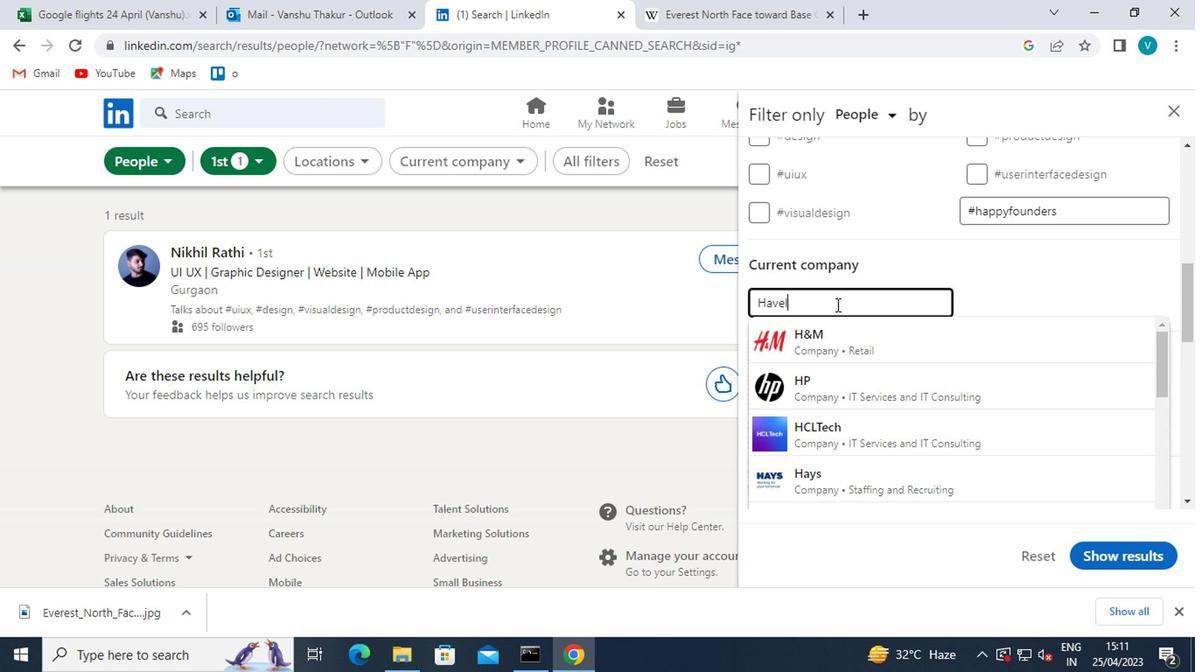 
Action: Mouse moved to (840, 340)
Screenshot: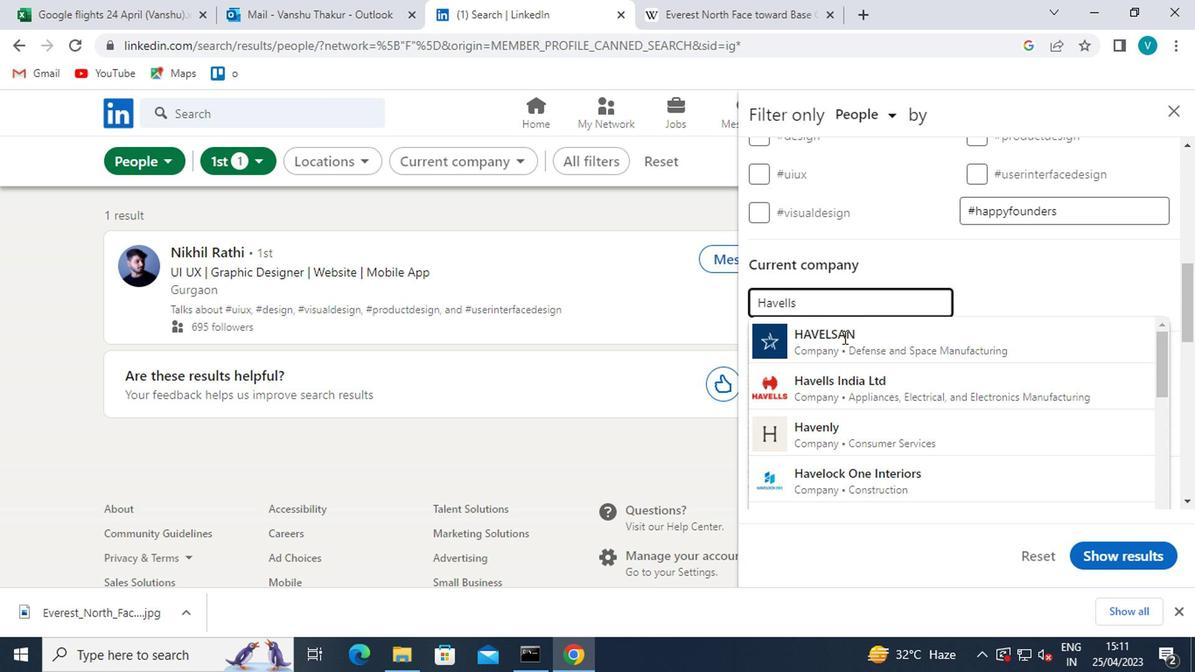 
Action: Mouse pressed left at (840, 340)
Screenshot: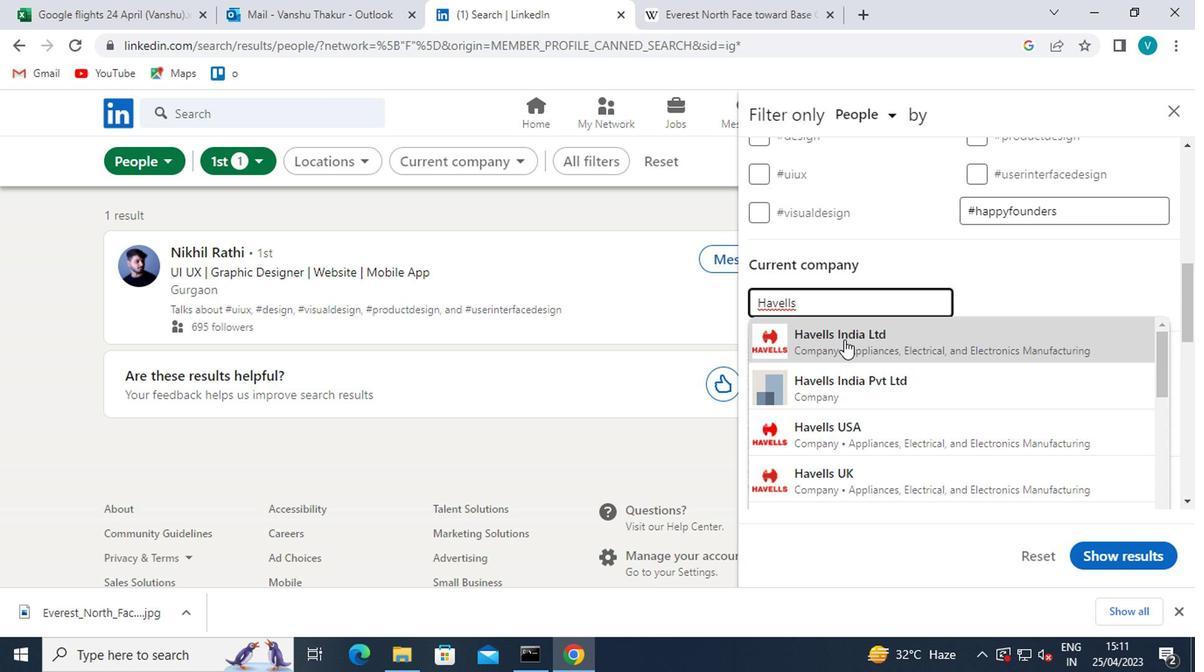 
Action: Mouse moved to (847, 346)
Screenshot: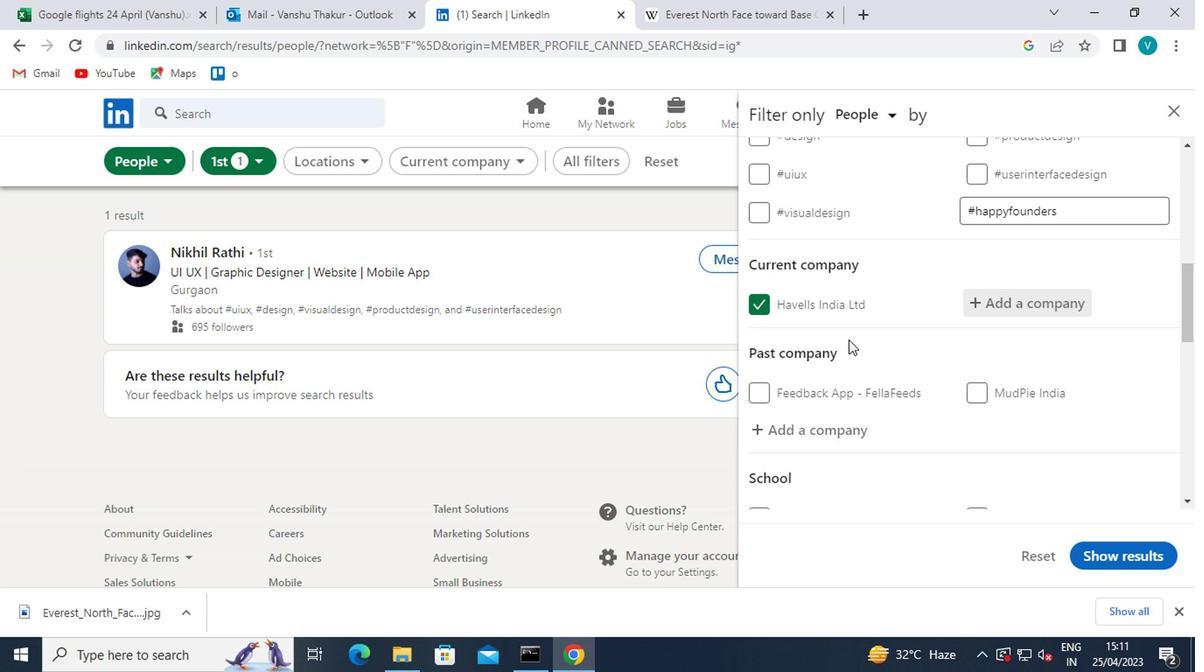 
Action: Mouse scrolled (847, 346) with delta (0, 0)
Screenshot: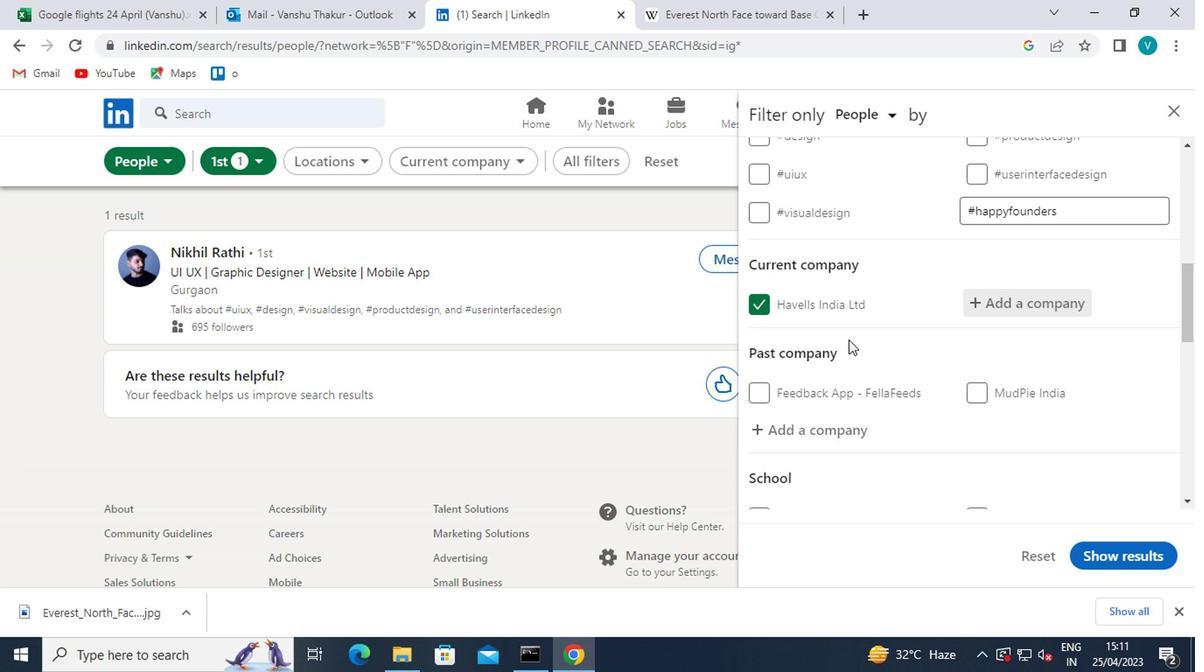 
Action: Mouse moved to (848, 348)
Screenshot: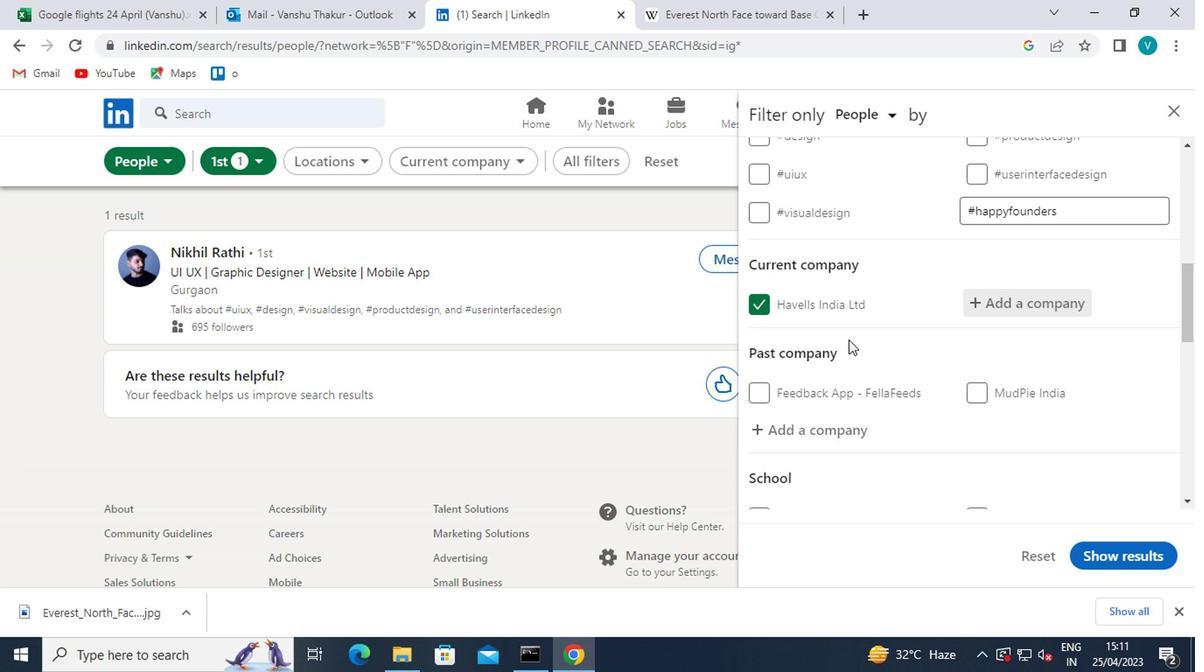 
Action: Mouse scrolled (848, 347) with delta (0, -1)
Screenshot: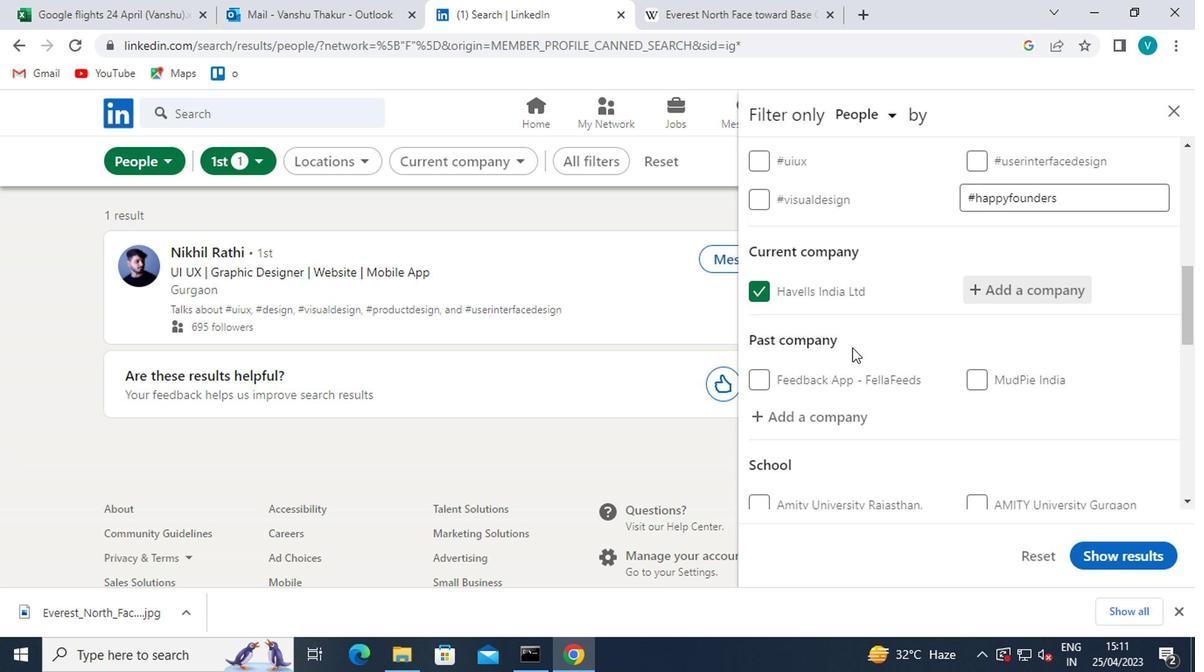 
Action: Mouse moved to (818, 397)
Screenshot: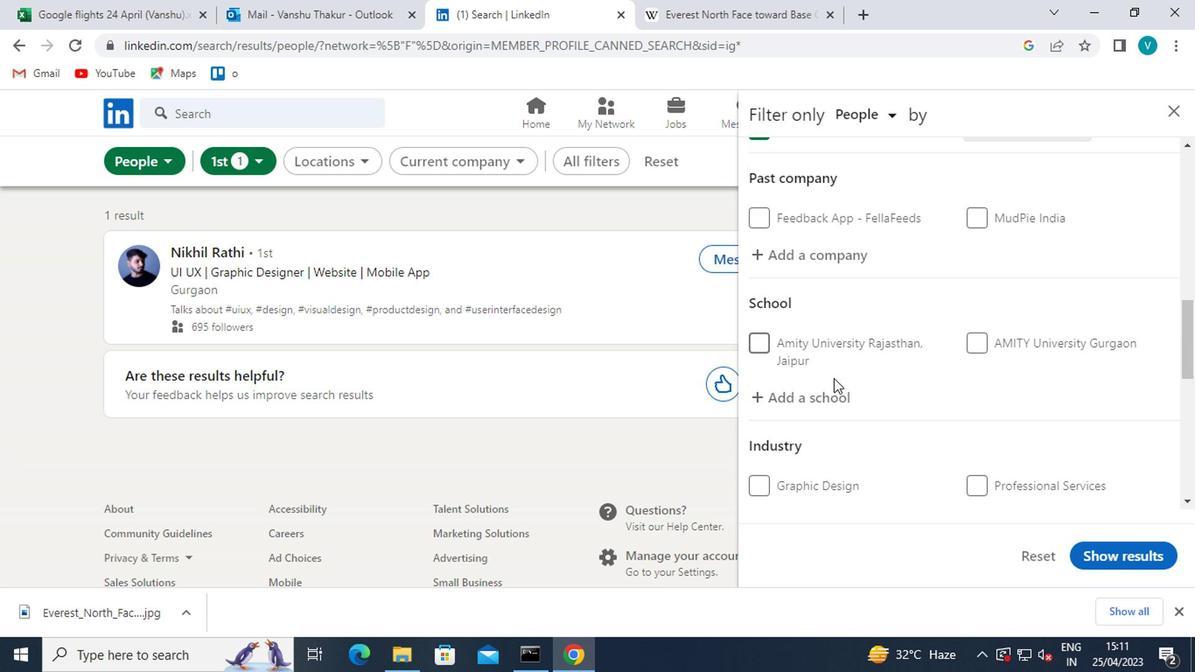 
Action: Mouse pressed left at (818, 397)
Screenshot: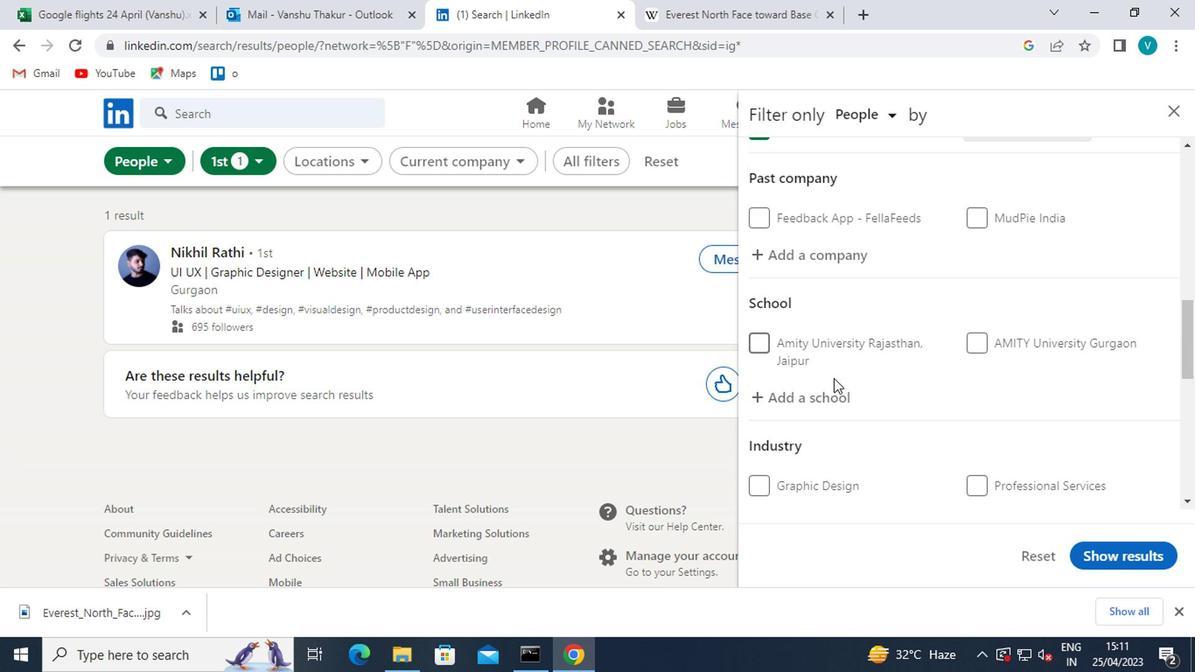 
Action: Mouse moved to (818, 398)
Screenshot: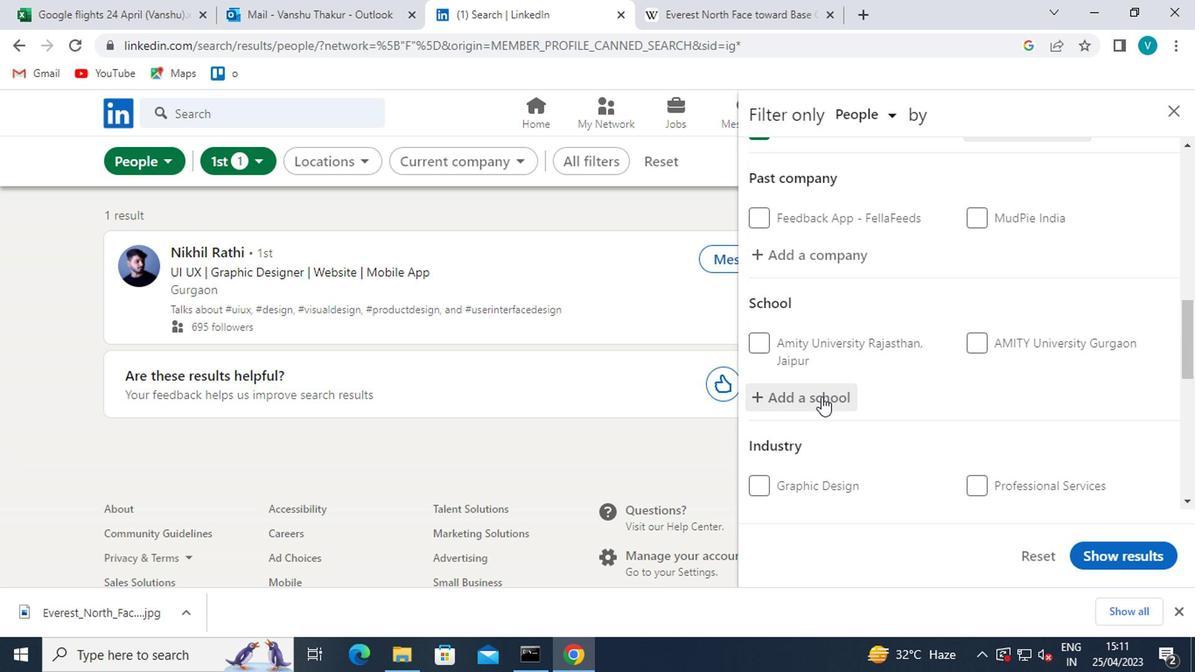 
Action: Key pressed <Key.shift>DR<Key.backspace><Key.space><Key.shift>R<Key.space><Key.backspace><Key.backspace><Key.backspace>R<Key.space><Key.shift>B<Key.space><Key.shift><Key.shift><Key.shift><Key.shift>R<Key.space>
Screenshot: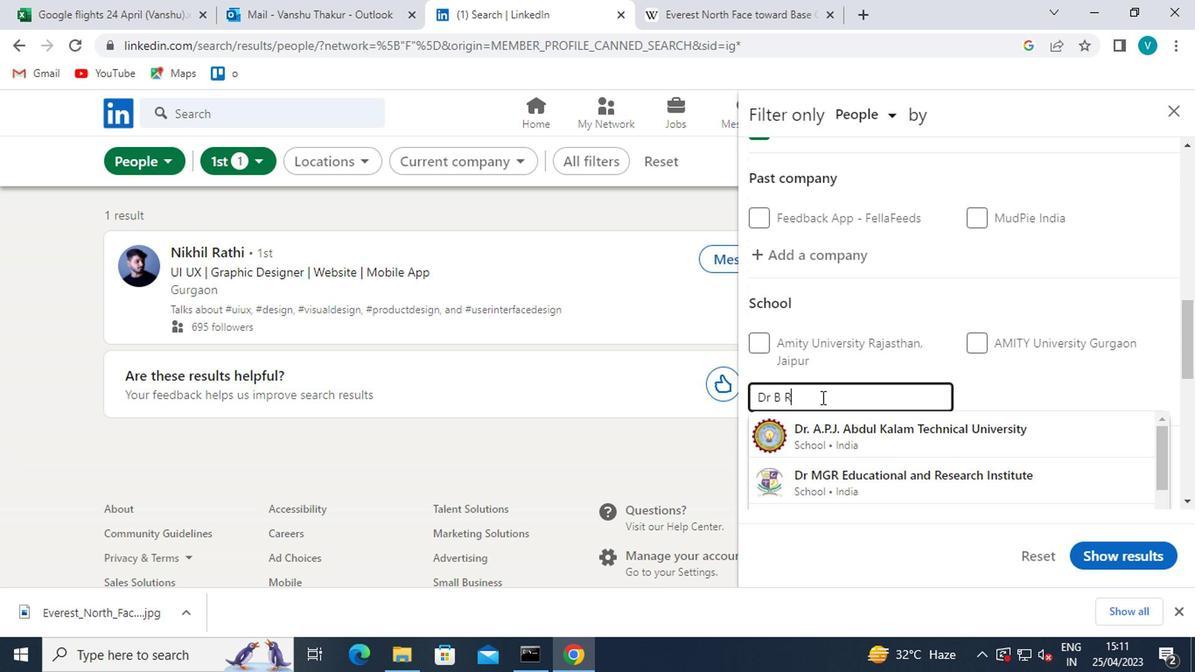 
Action: Mouse moved to (863, 435)
Screenshot: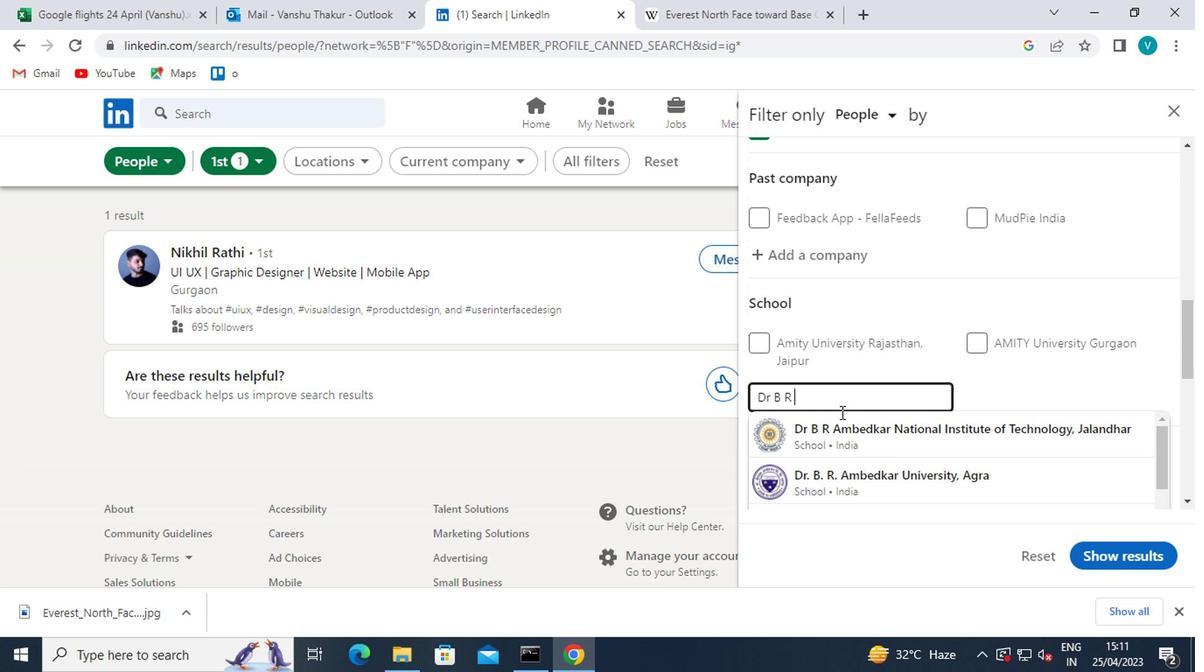 
Action: Mouse pressed left at (863, 435)
Screenshot: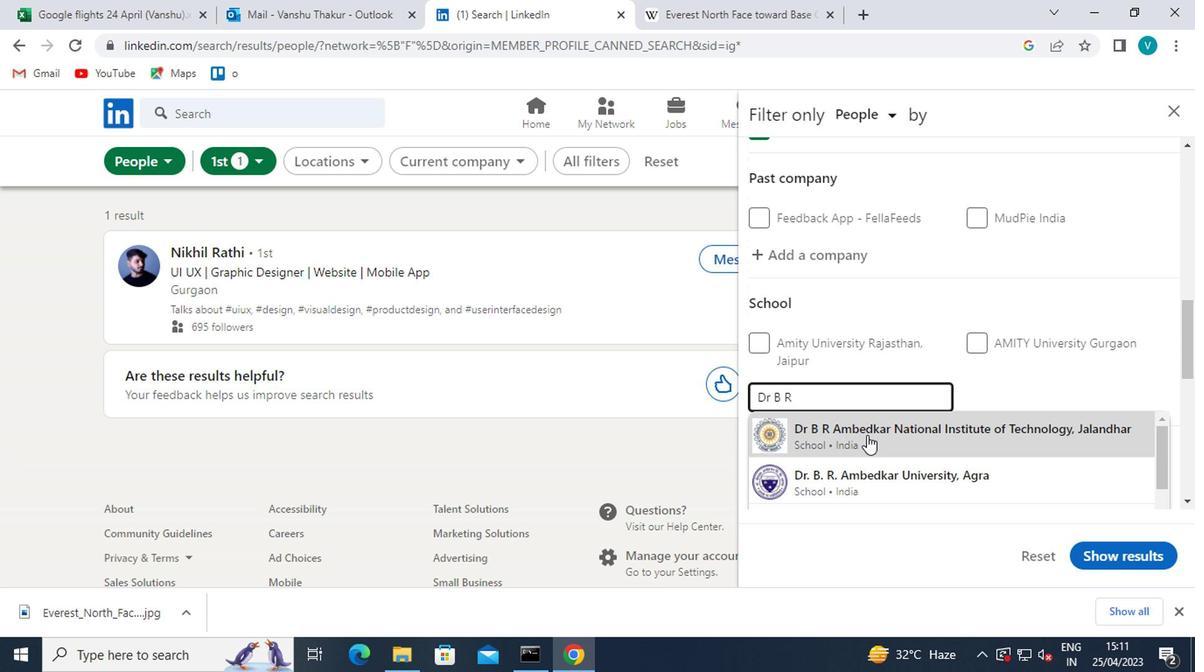 
Action: Mouse moved to (863, 435)
Screenshot: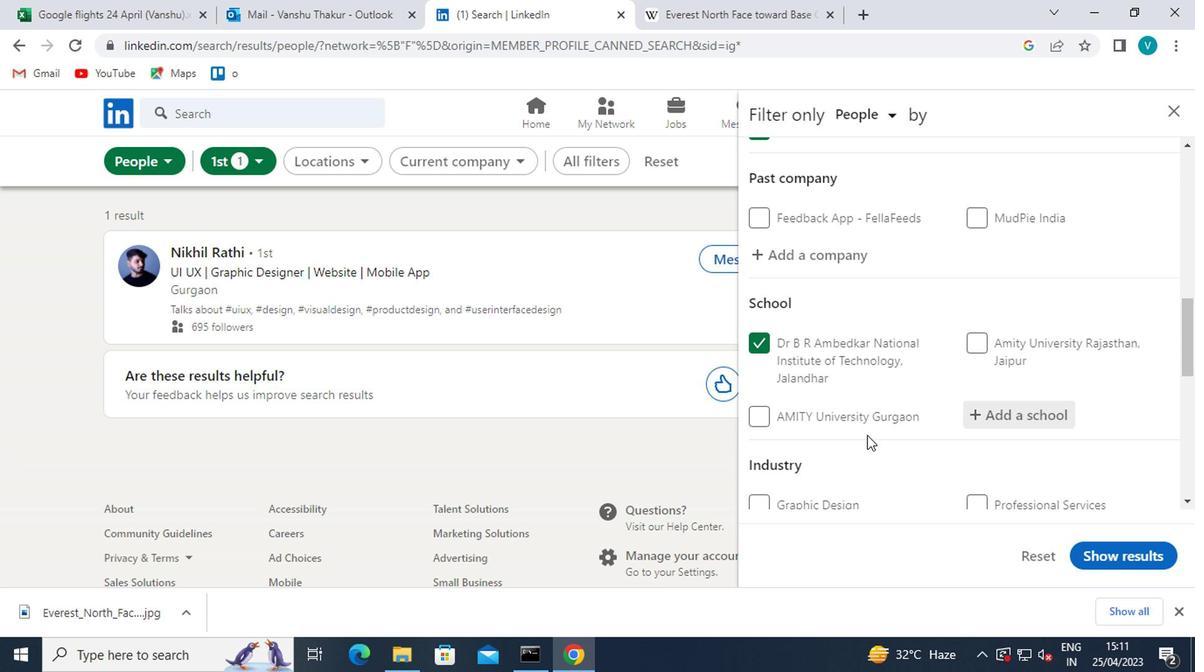 
Action: Mouse scrolled (863, 435) with delta (0, 0)
Screenshot: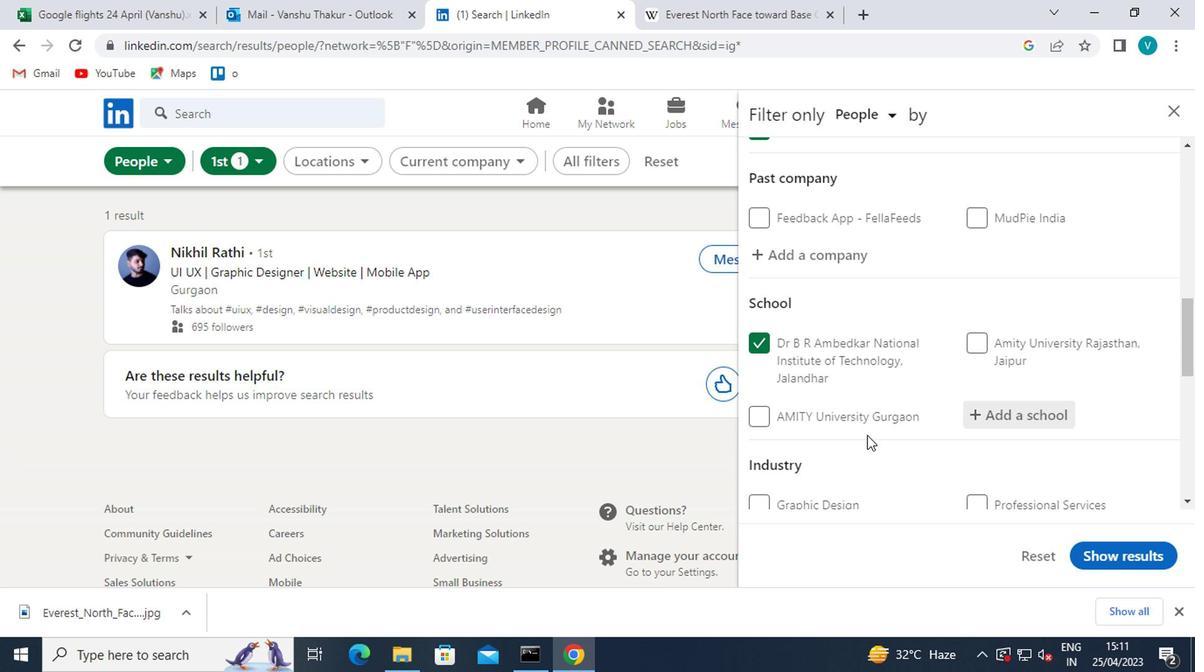 
Action: Mouse scrolled (863, 435) with delta (0, 0)
Screenshot: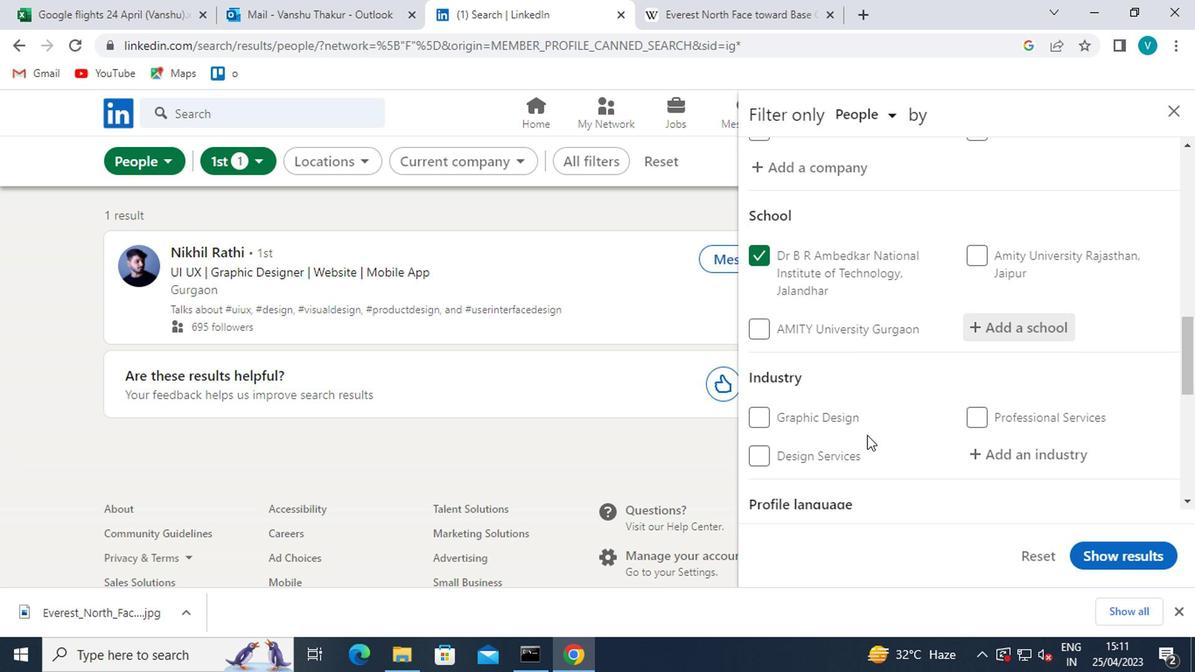 
Action: Mouse moved to (1041, 370)
Screenshot: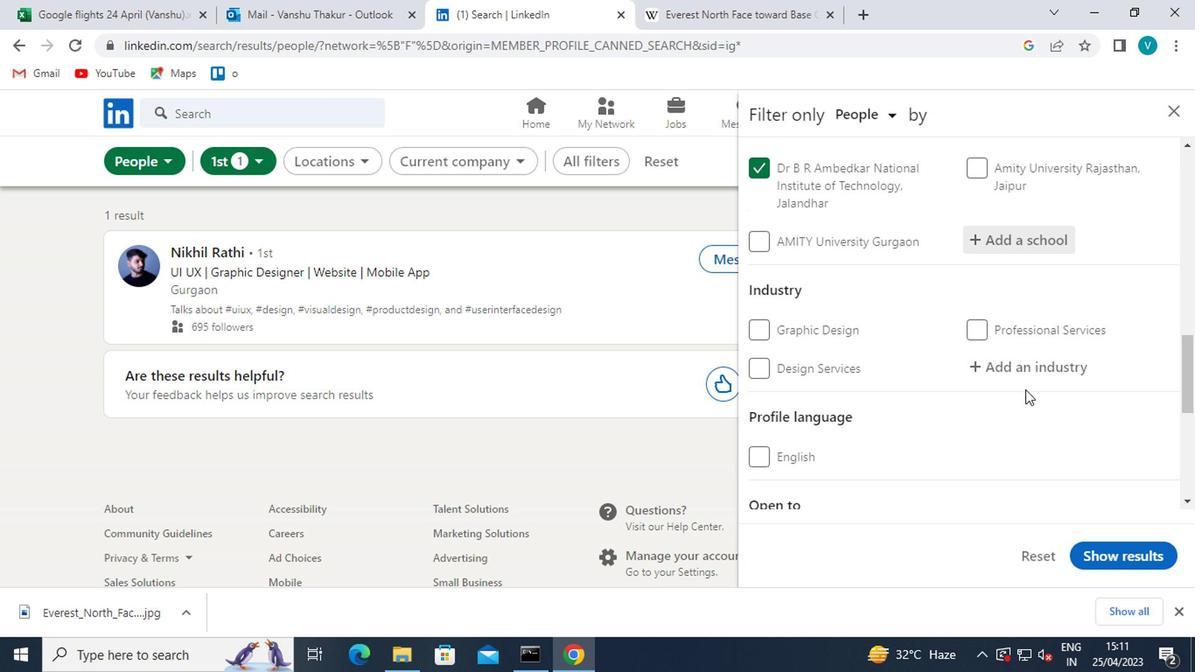 
Action: Mouse pressed left at (1041, 370)
Screenshot: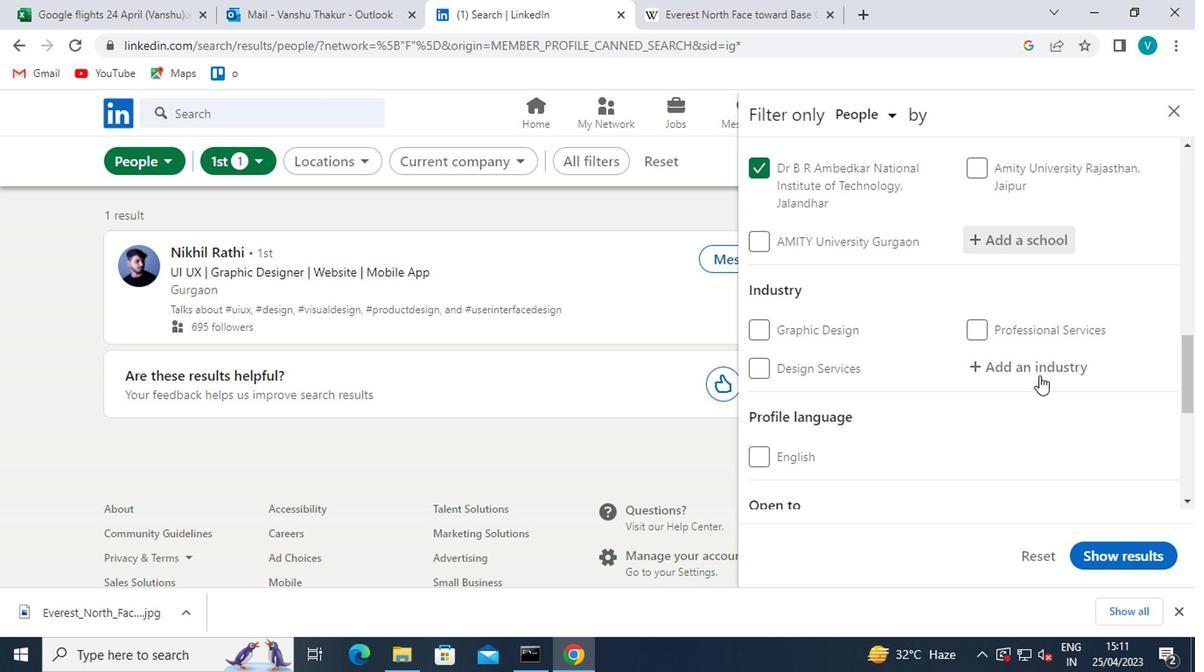 
Action: Key pressed <Key.shift>PERIODICAL<Key.space>
Screenshot: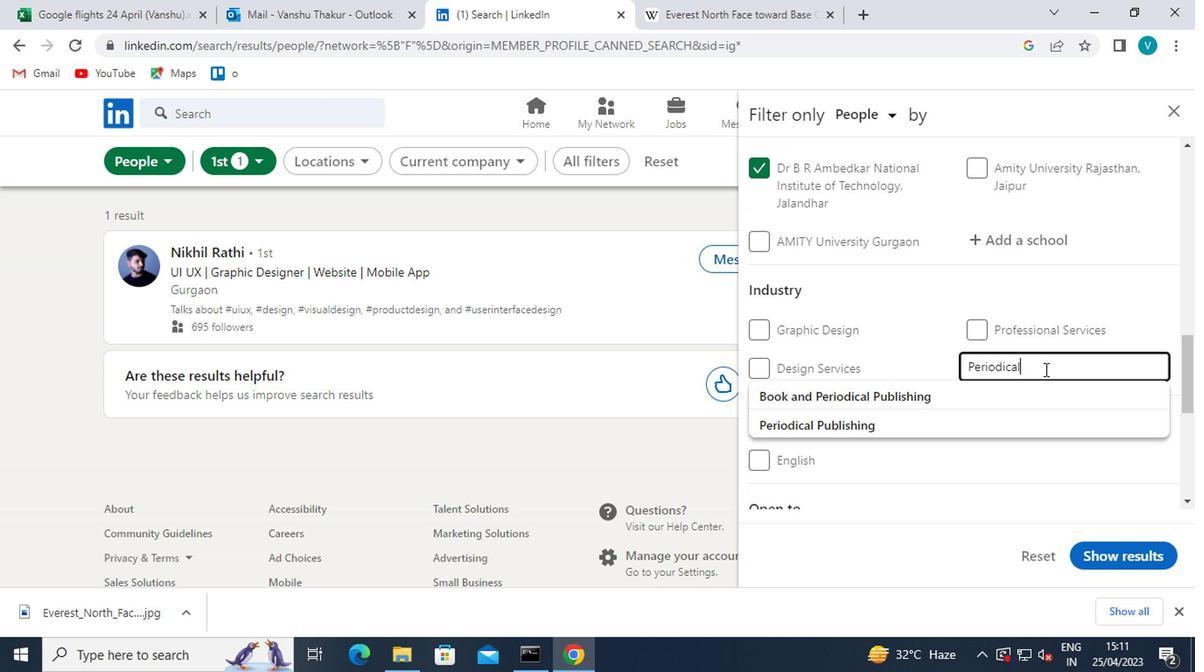 
Action: Mouse moved to (896, 424)
Screenshot: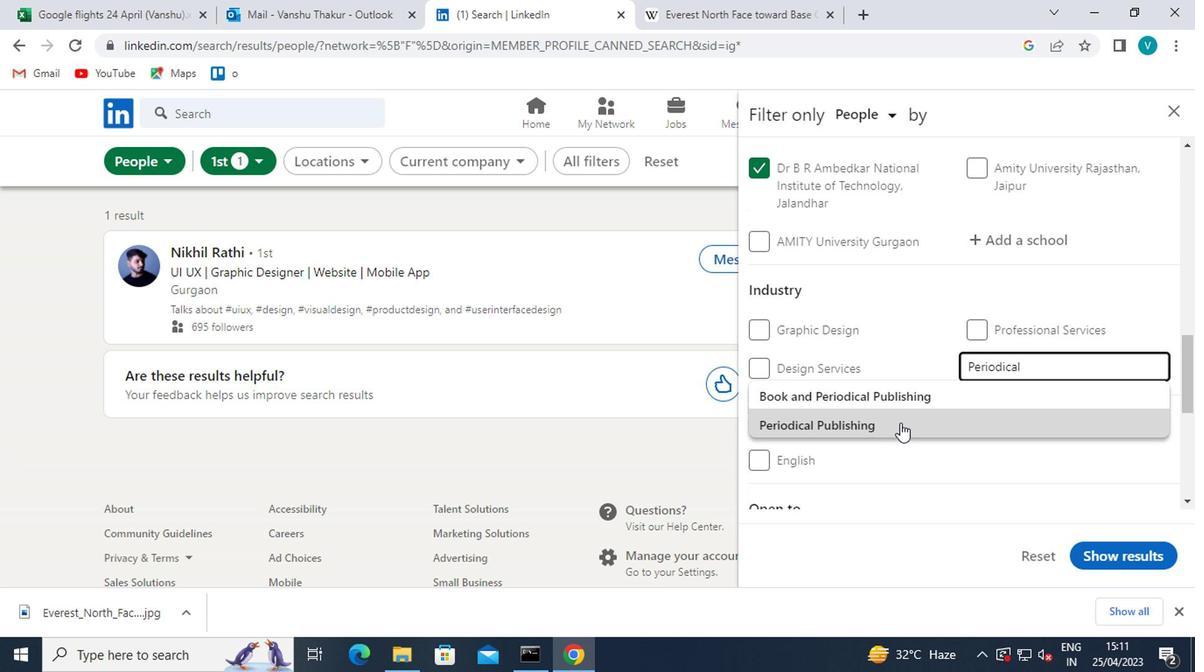 
Action: Mouse pressed left at (896, 424)
Screenshot: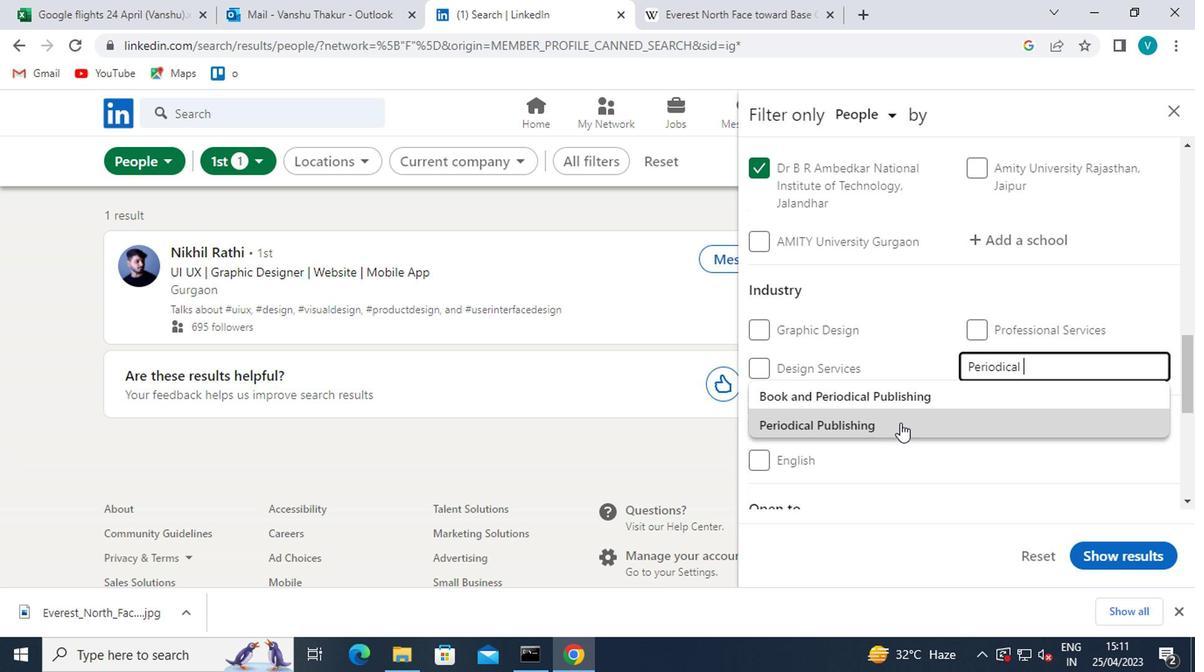 
Action: Mouse moved to (897, 424)
Screenshot: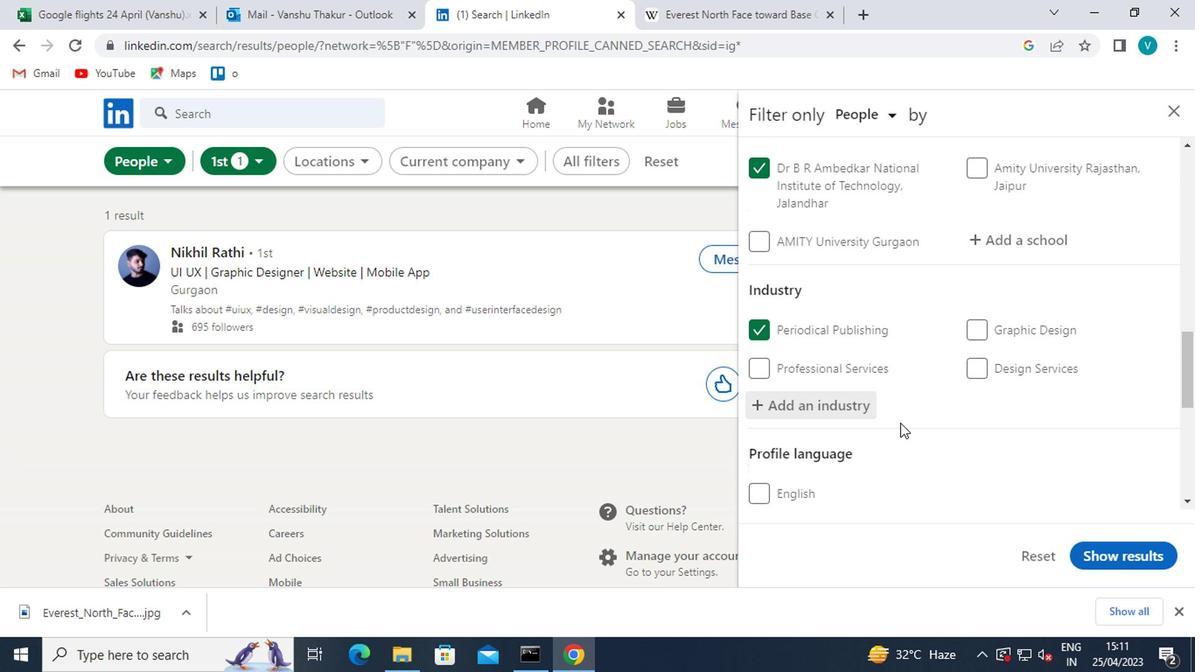 
Action: Mouse scrolled (897, 422) with delta (0, -1)
Screenshot: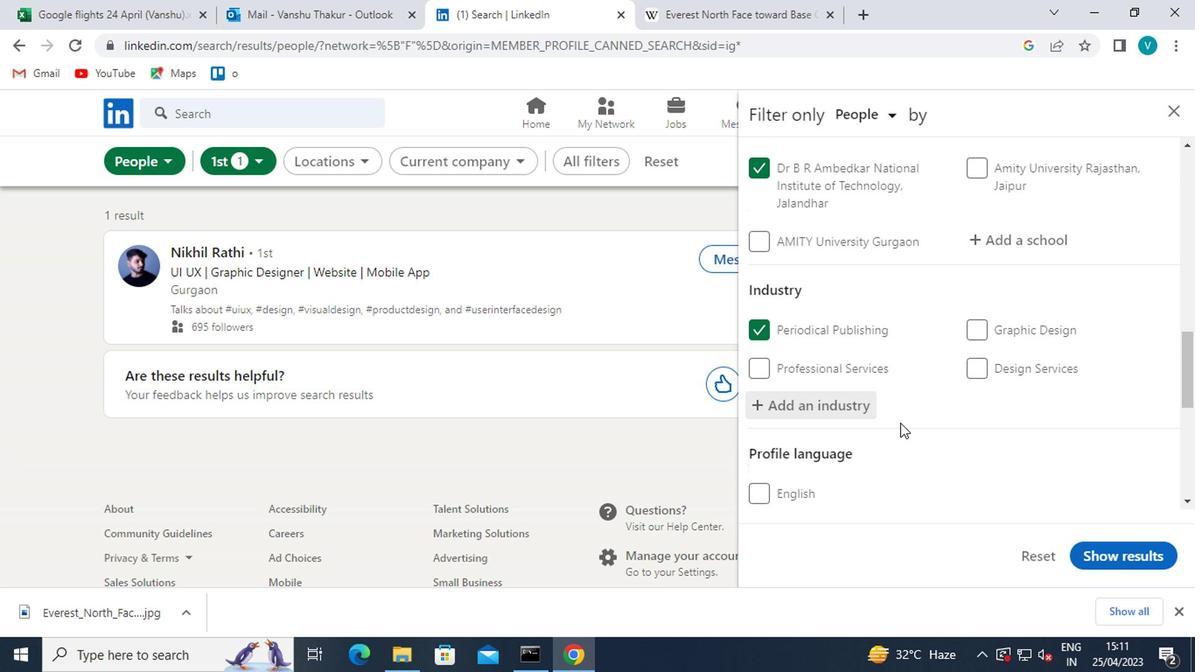 
Action: Mouse scrolled (897, 422) with delta (0, -1)
Screenshot: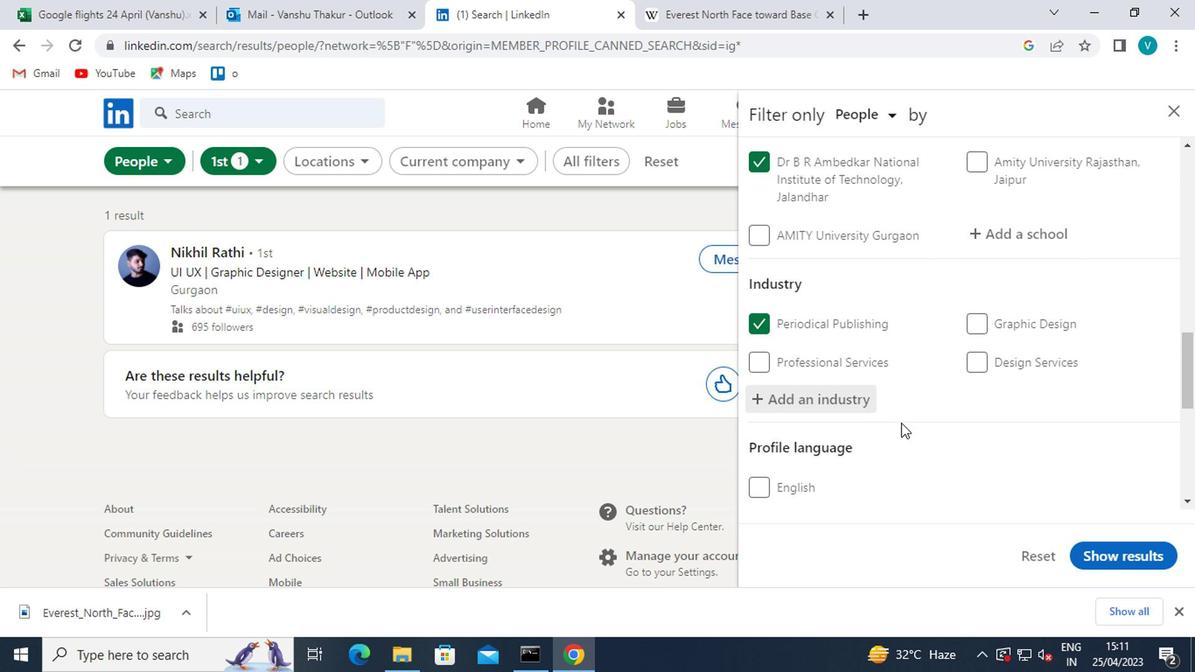 
Action: Mouse moved to (890, 427)
Screenshot: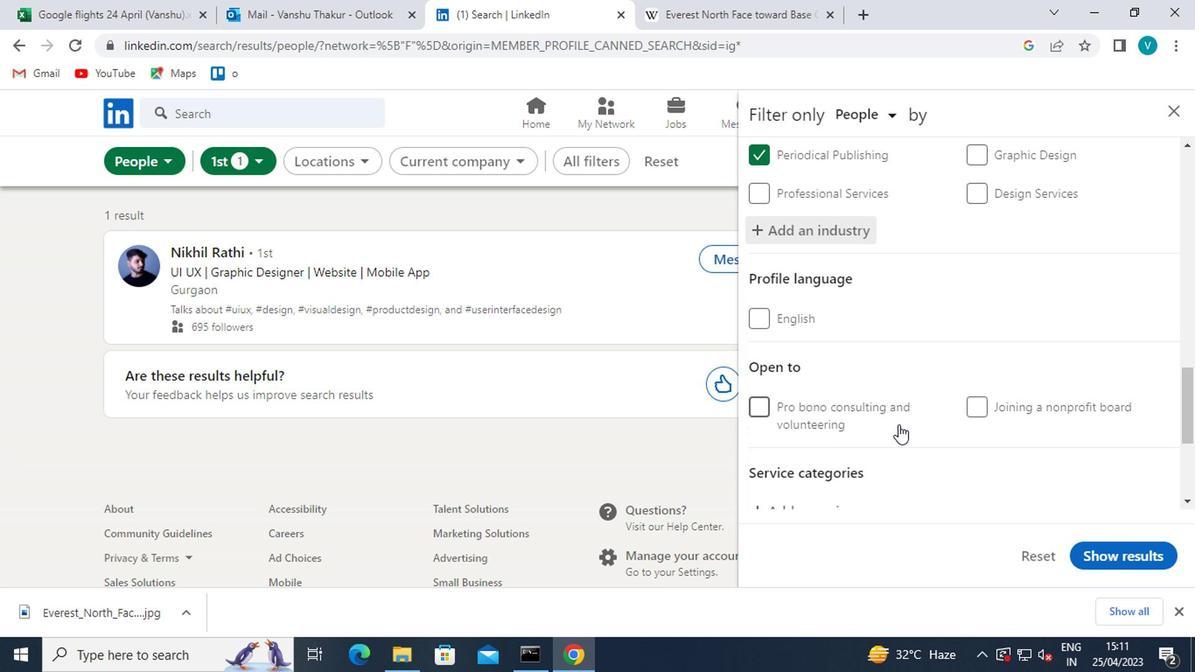 
Action: Mouse scrolled (890, 426) with delta (0, 0)
Screenshot: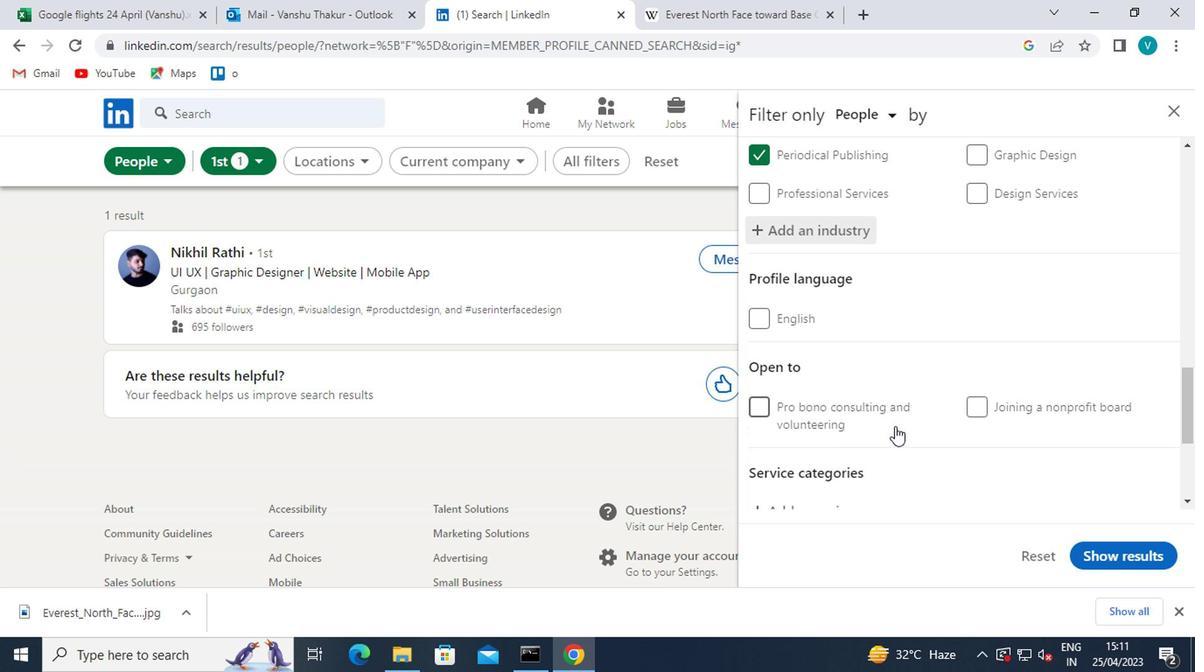 
Action: Mouse scrolled (890, 426) with delta (0, 0)
Screenshot: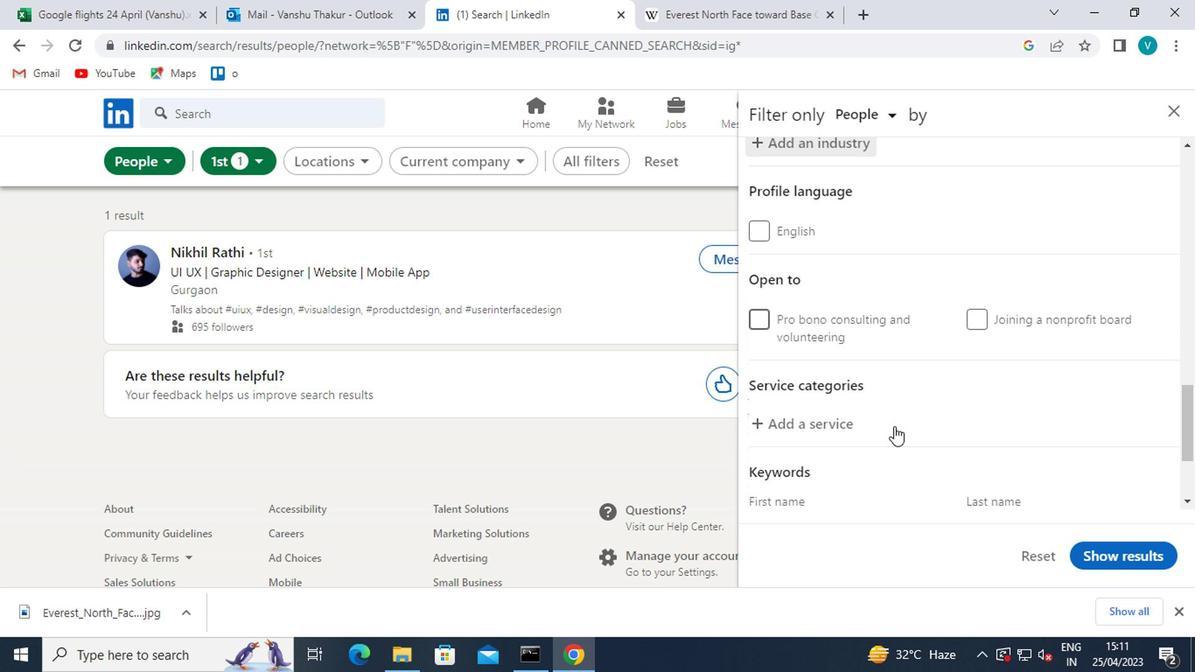 
Action: Mouse moved to (825, 338)
Screenshot: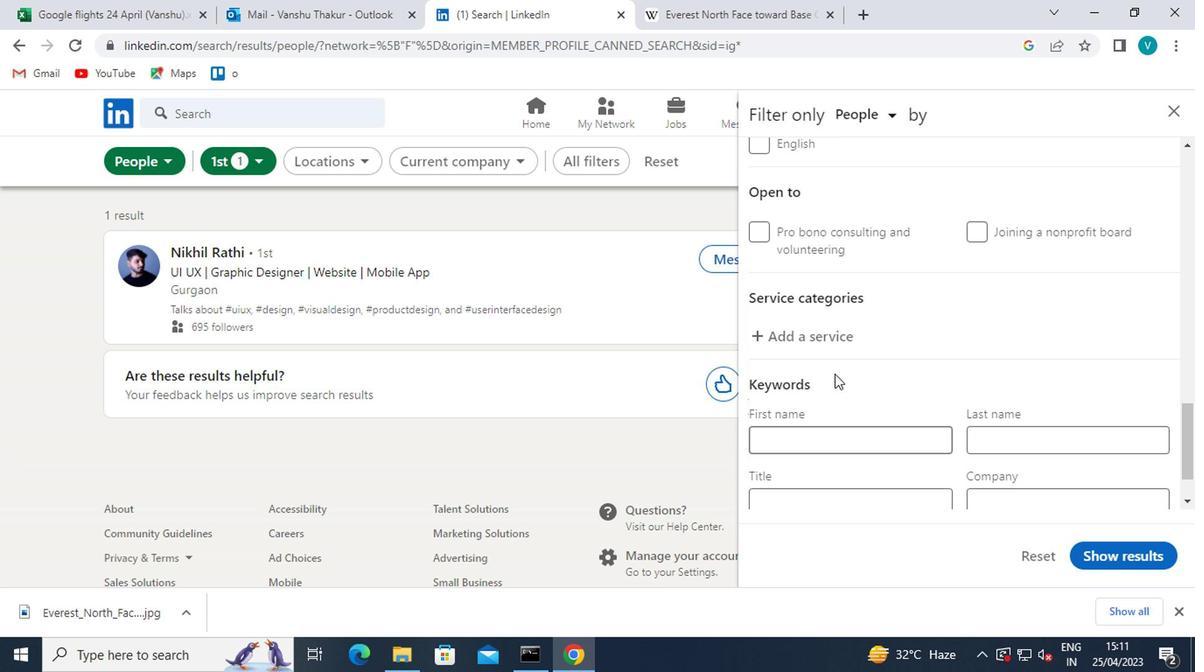 
Action: Mouse pressed left at (825, 338)
Screenshot: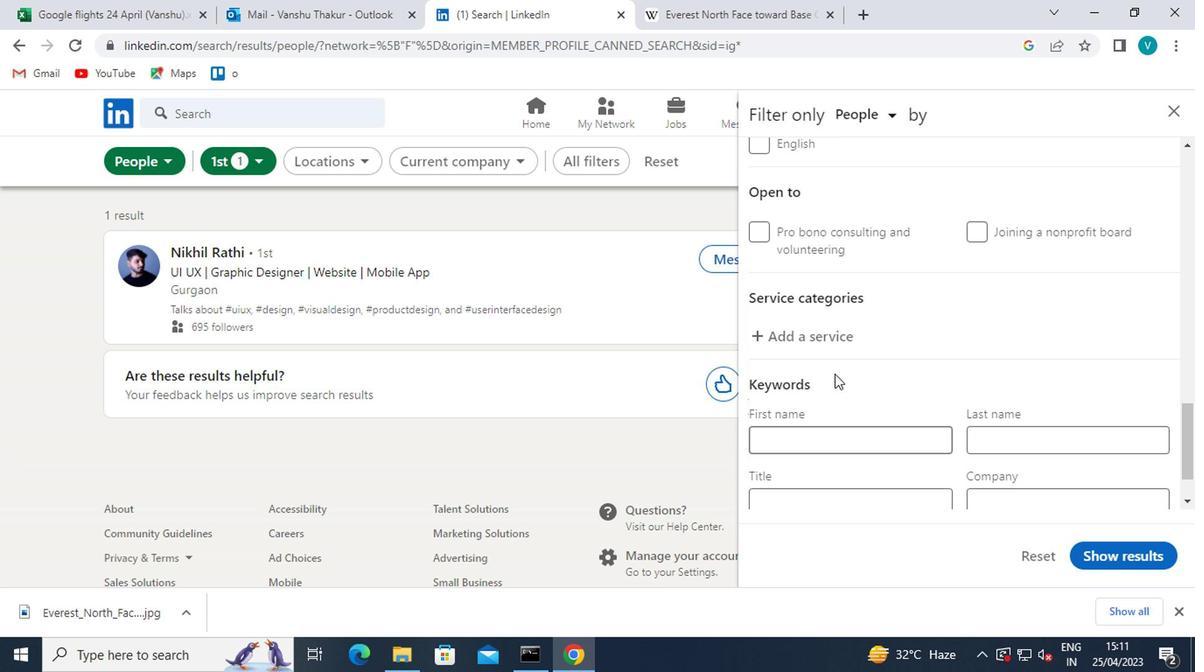 
Action: Mouse moved to (826, 336)
Screenshot: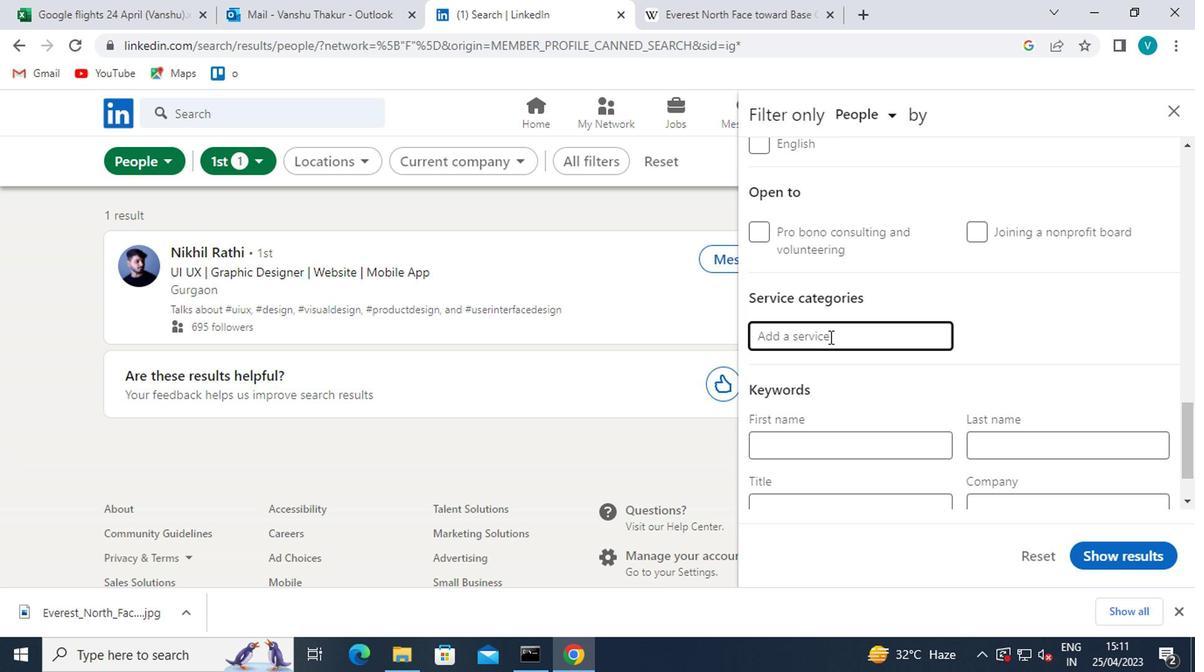 
Action: Key pressed <Key.shift>MANAGEMENT<Key.space>
Screenshot: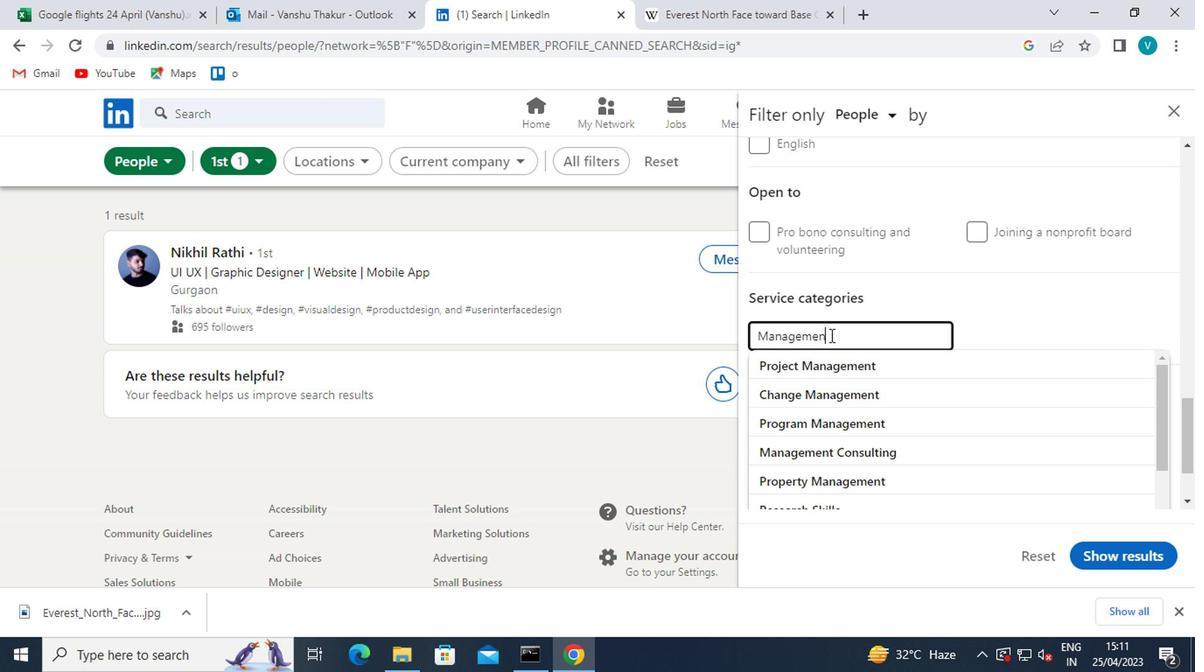 
Action: Mouse moved to (902, 451)
Screenshot: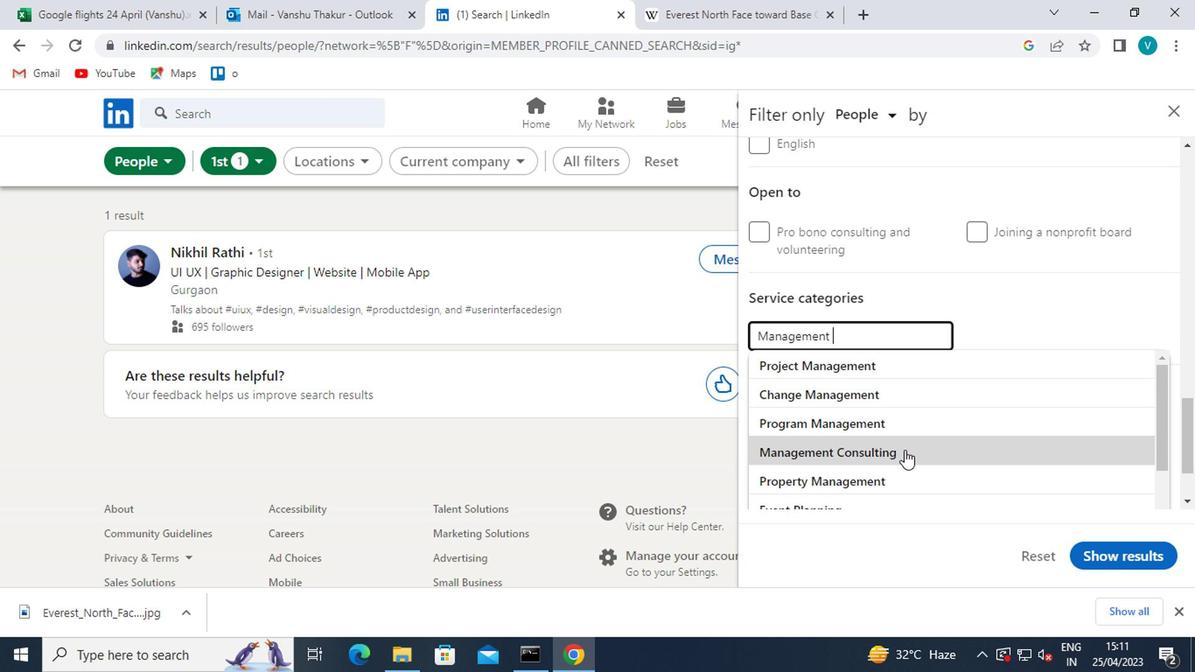 
Action: Mouse pressed left at (902, 451)
Screenshot: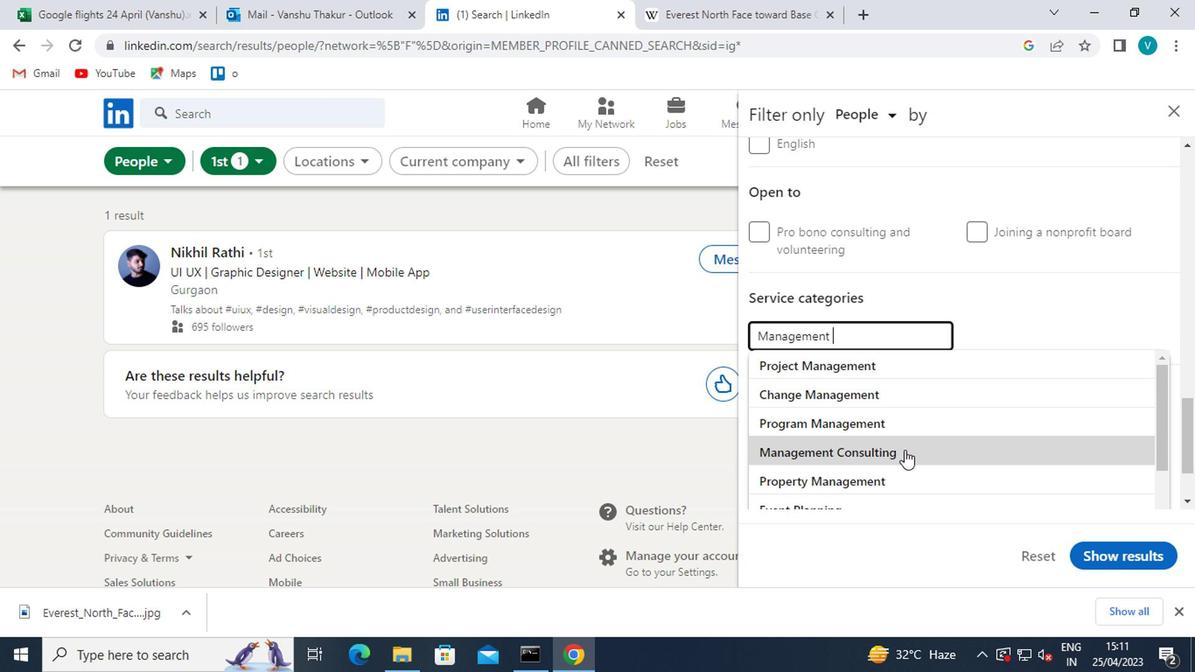 
Action: Mouse moved to (925, 429)
Screenshot: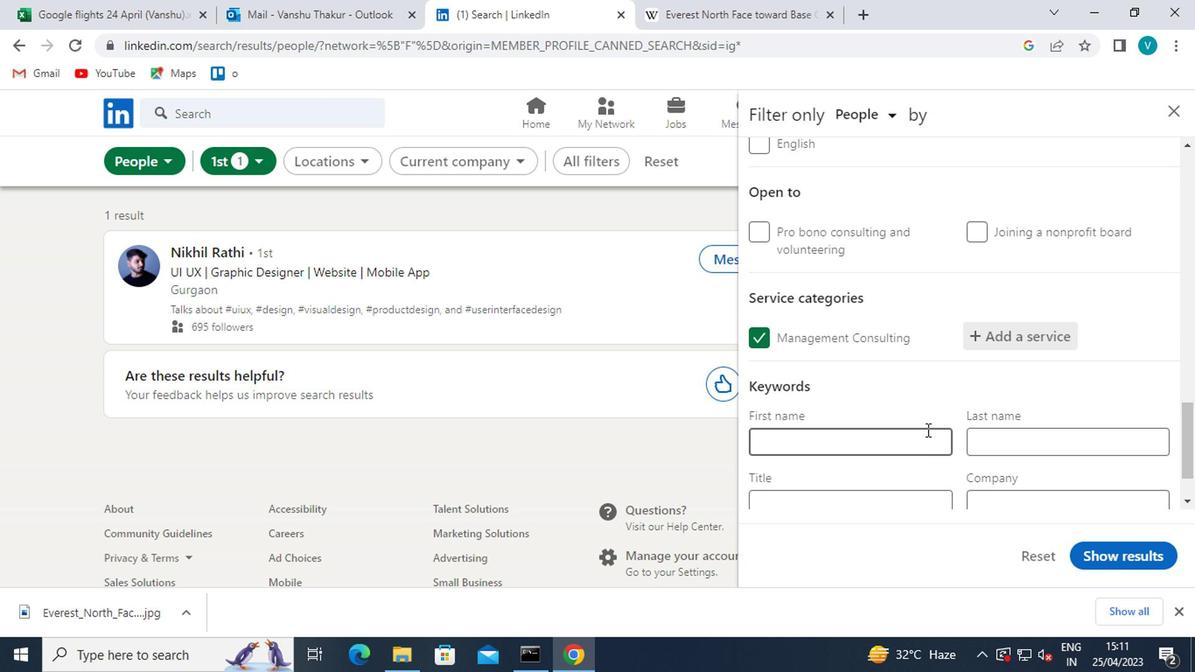 
Action: Mouse scrolled (925, 428) with delta (0, 0)
Screenshot: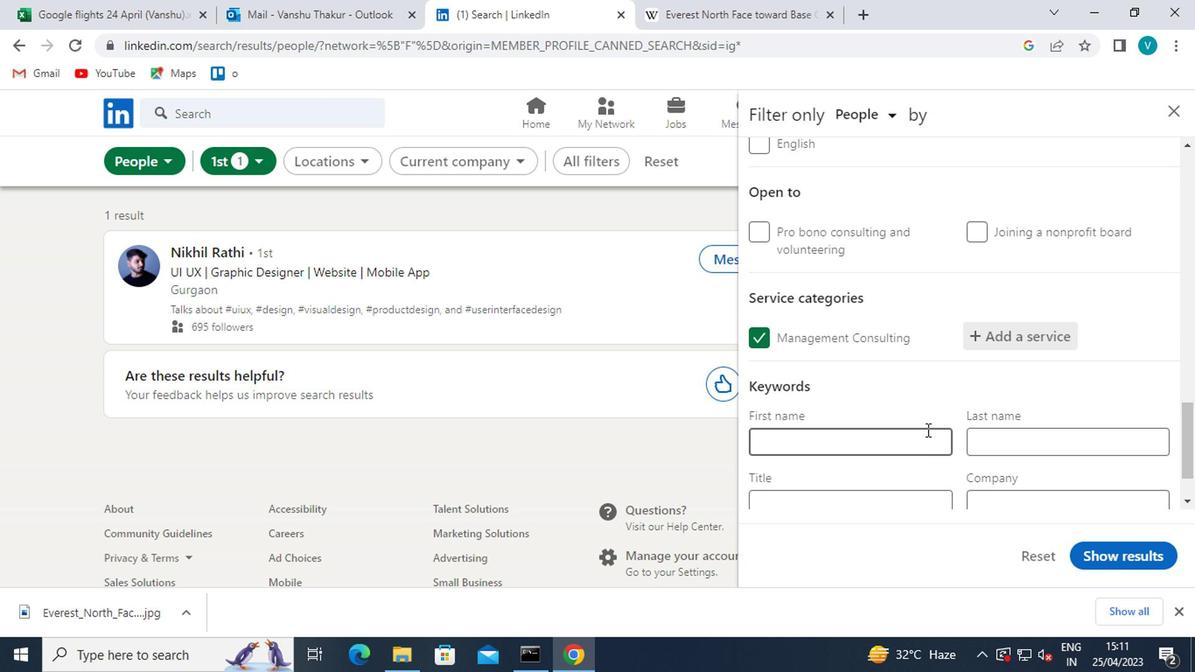 
Action: Mouse scrolled (925, 428) with delta (0, 0)
Screenshot: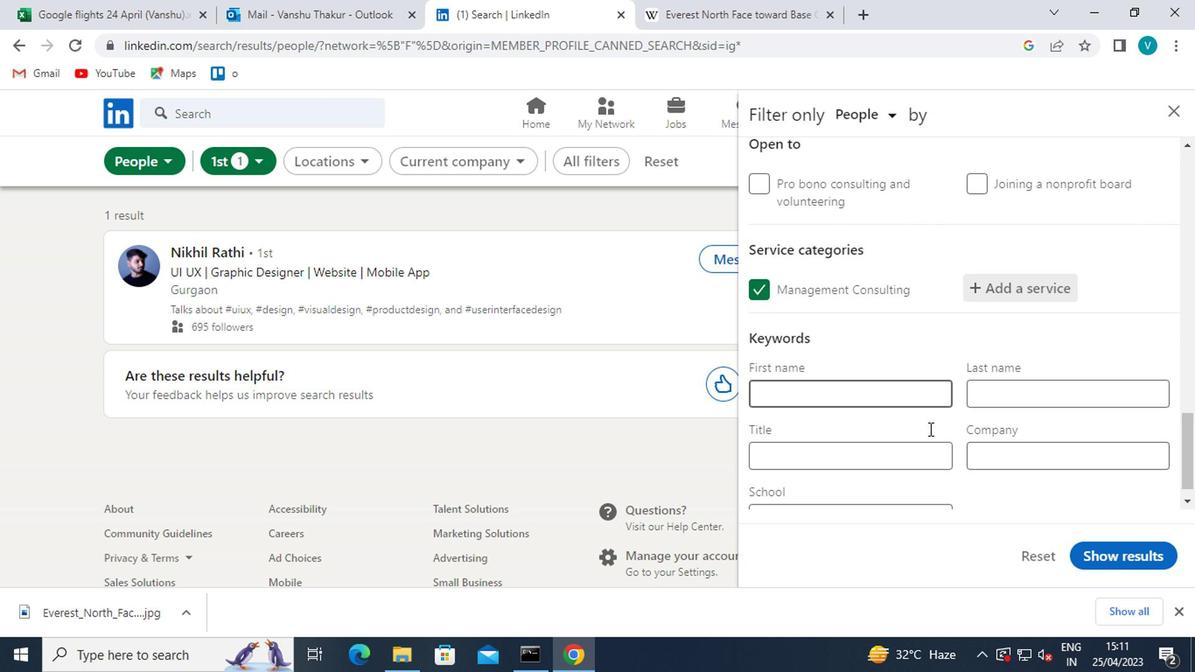 
Action: Mouse scrolled (925, 428) with delta (0, 0)
Screenshot: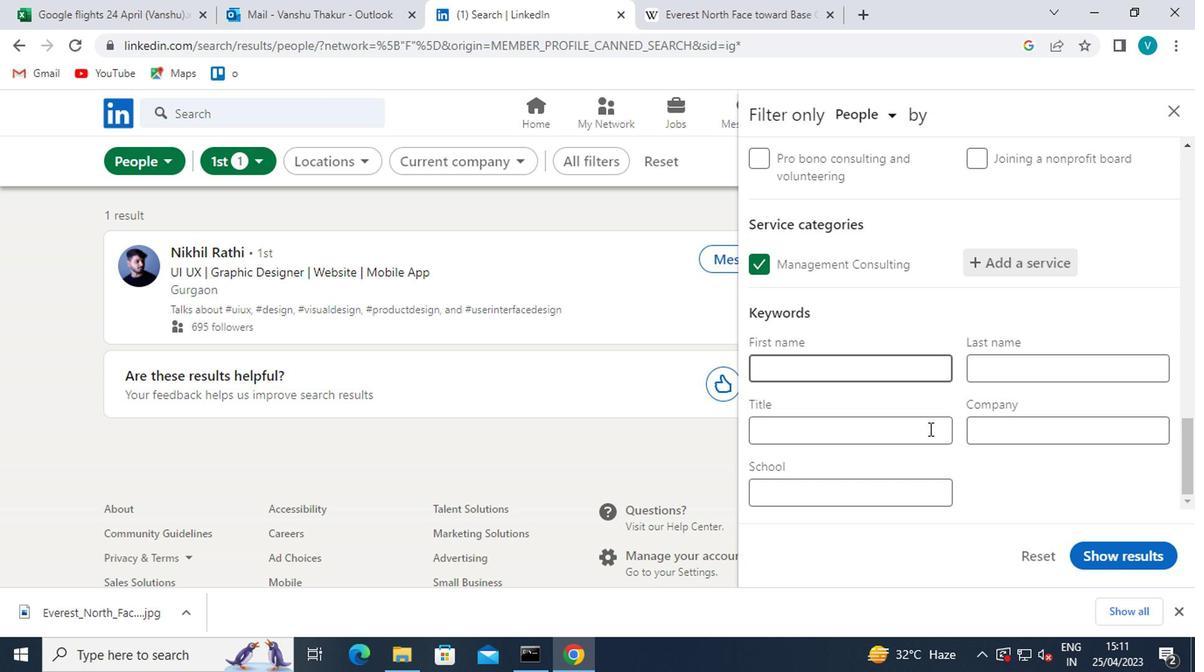 
Action: Mouse moved to (920, 427)
Screenshot: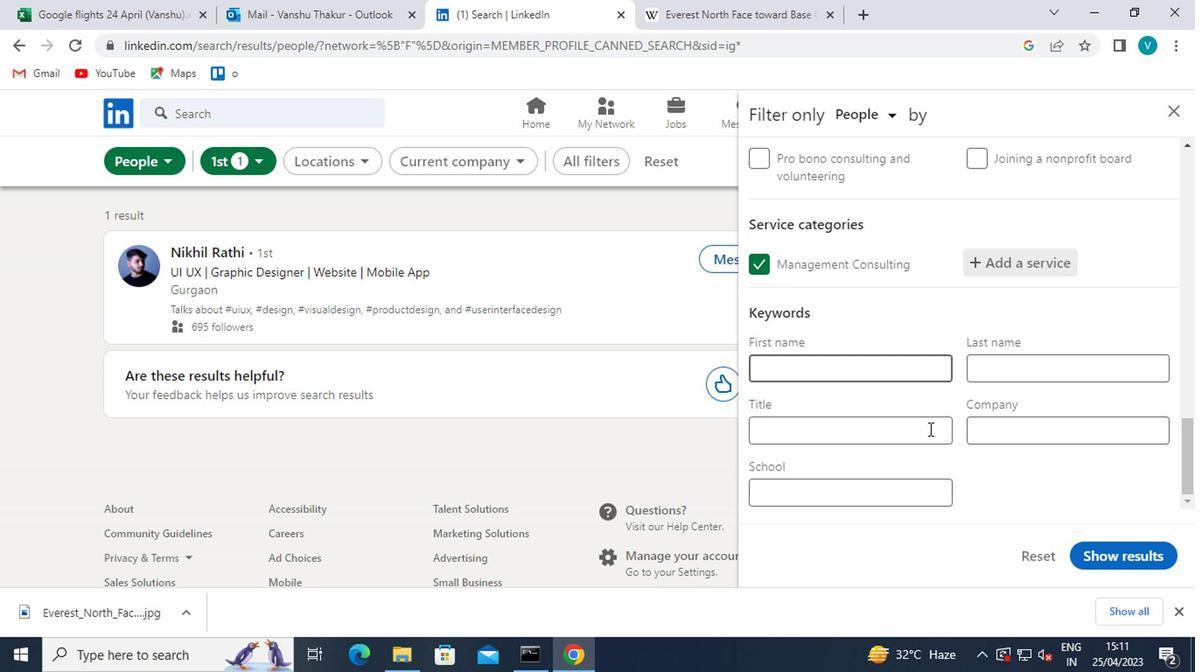 
Action: Mouse pressed left at (920, 427)
Screenshot: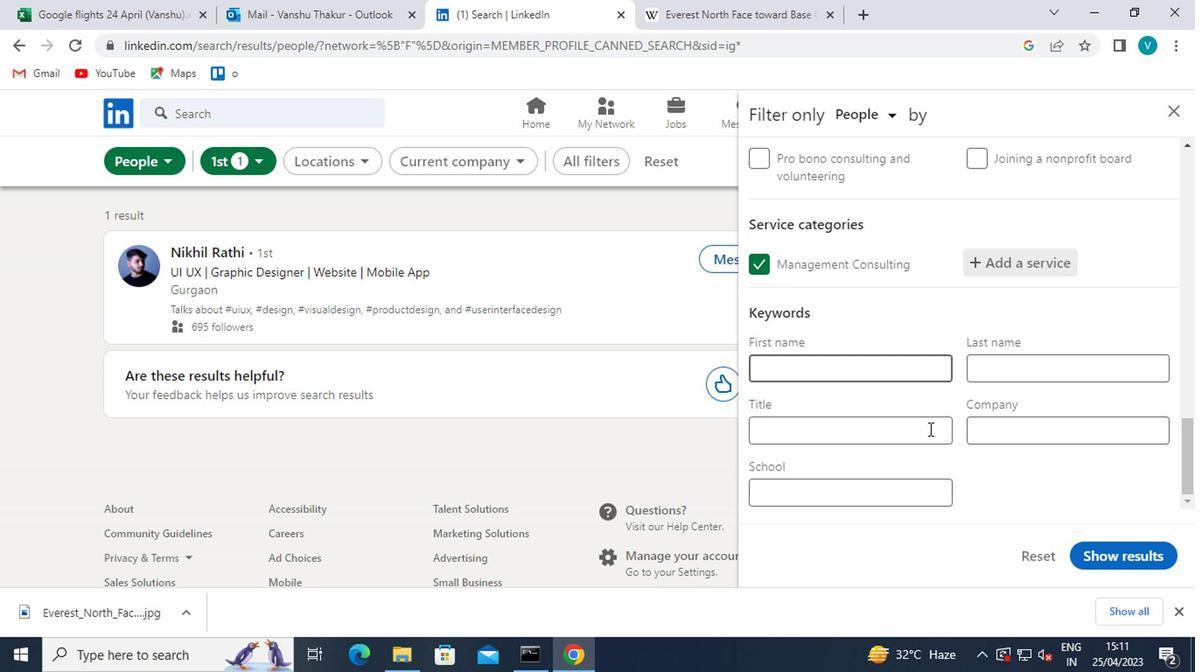 
Action: Key pressed <Key.shift>SPEECH<Key.space><Key.shift>PATHOLOGS<Key.backspace>IST<Key.space>
Screenshot: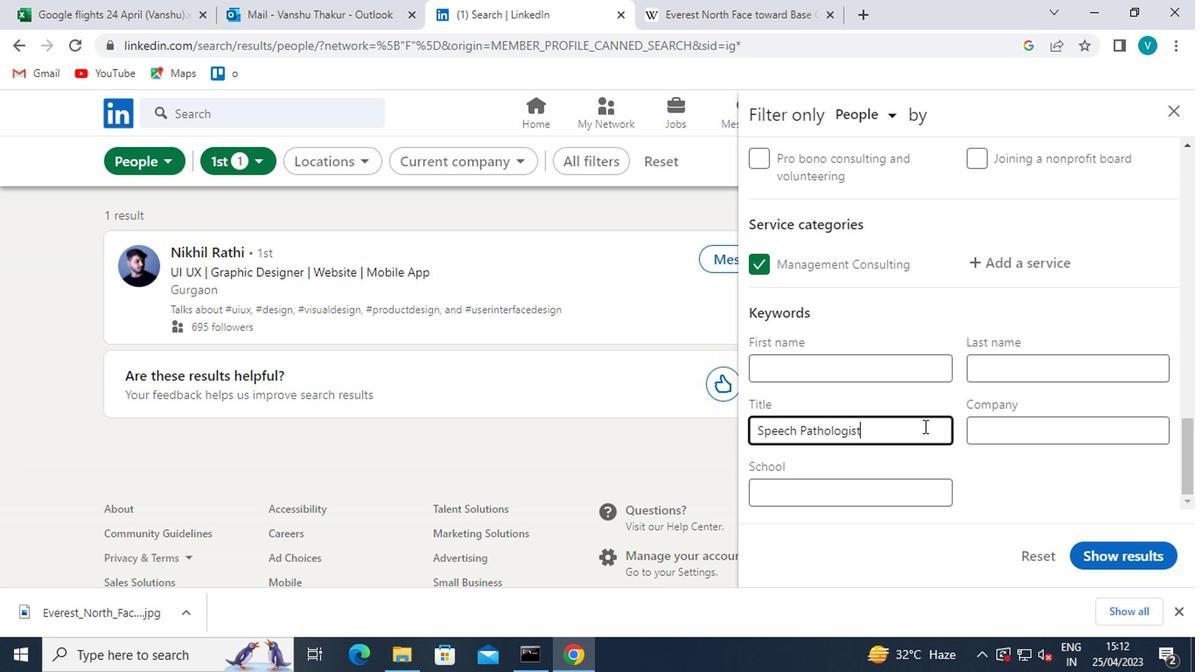 
Action: Mouse moved to (1128, 558)
Screenshot: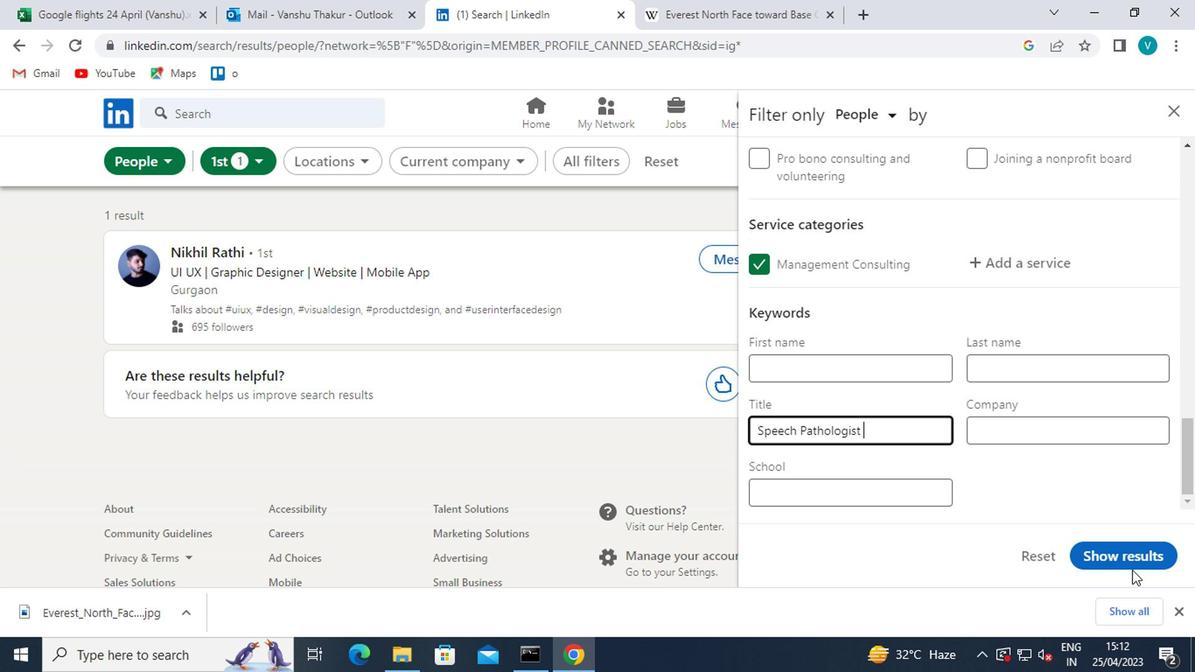 
Action: Mouse pressed left at (1128, 558)
Screenshot: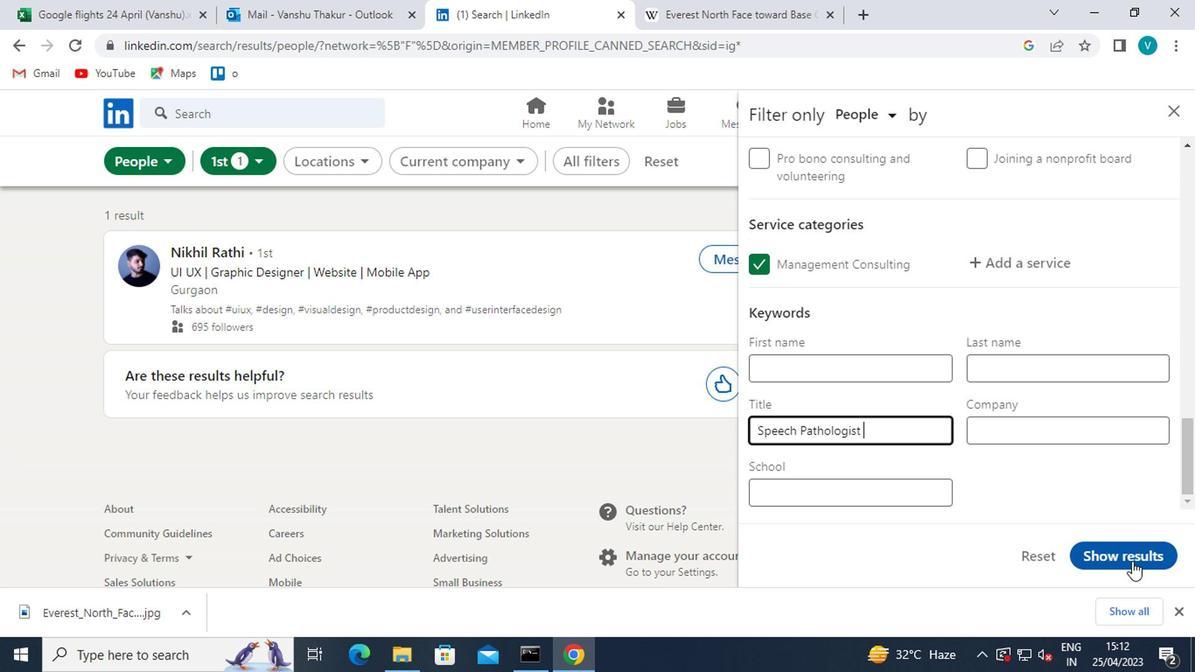 
Action: Mouse moved to (1128, 556)
Screenshot: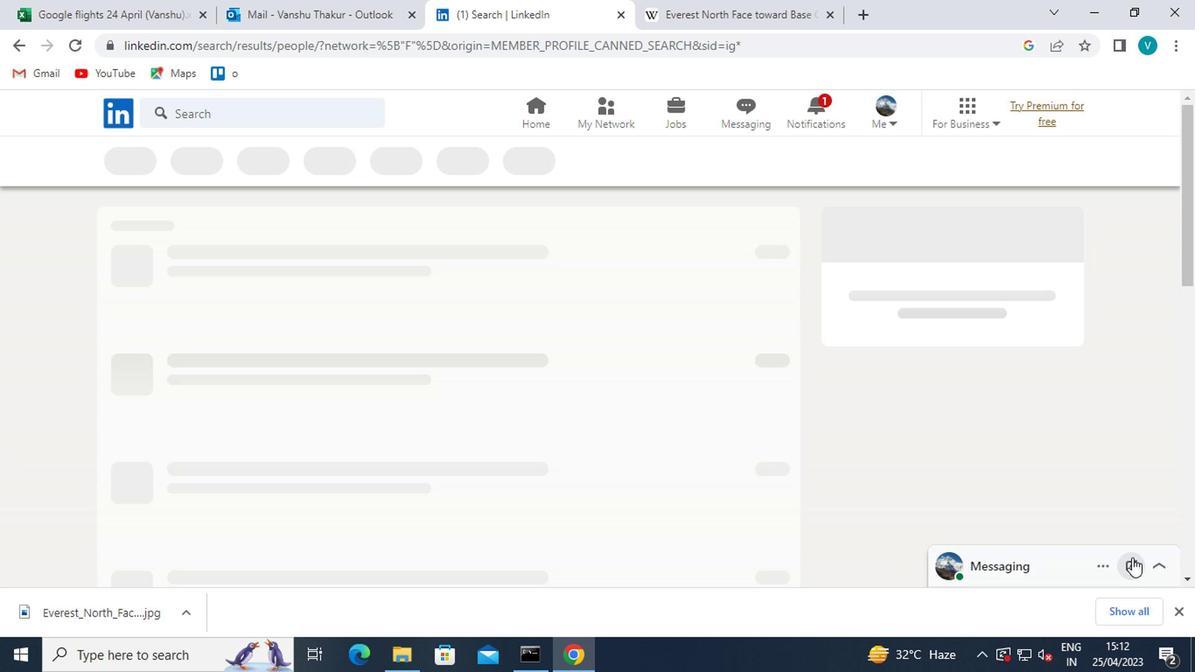 
